 Task: Assign Issue Issue0000000301 to Sprint Sprint0000000181 in Scrum Project Project0000000061 in Jira. Assign Issue Issue0000000302 to Sprint Sprint0000000181 in Scrum Project Project0000000061 in Jira. Assign Issue Issue0000000303 to Sprint Sprint0000000182 in Scrum Project Project0000000061 in Jira. Assign Issue Issue0000000304 to Sprint Sprint0000000182 in Scrum Project Project0000000061 in Jira. Assign Issue Issue0000000305 to Sprint Sprint0000000183 in Scrum Project Project0000000061 in Jira
Action: Mouse moved to (345, 110)
Screenshot: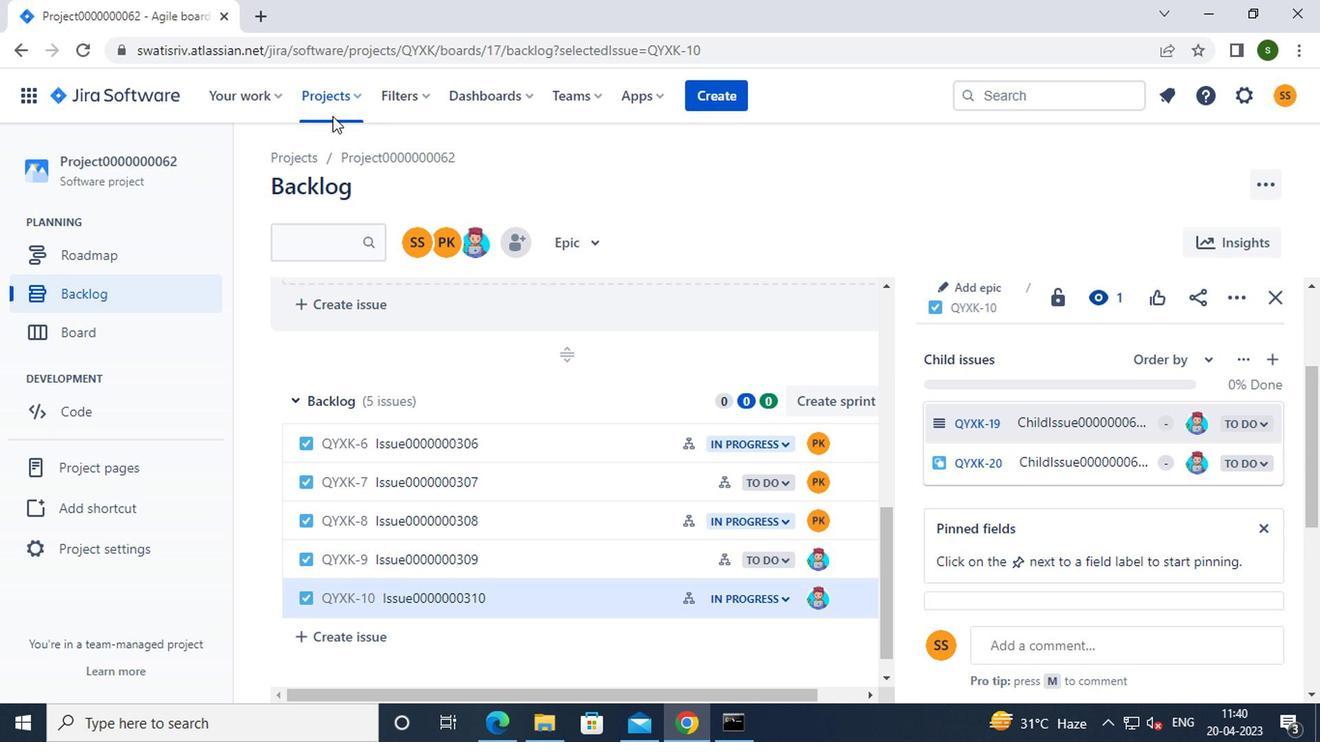 
Action: Mouse pressed left at (345, 110)
Screenshot: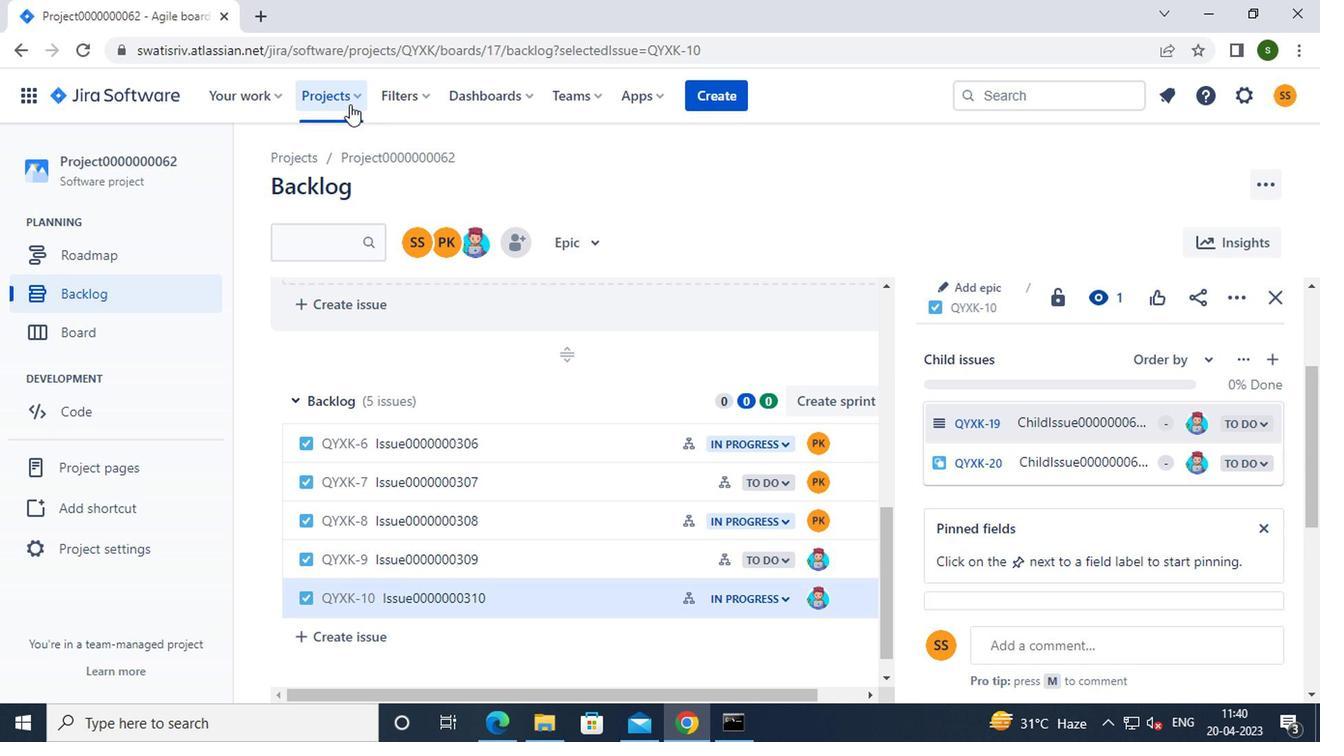 
Action: Mouse moved to (379, 226)
Screenshot: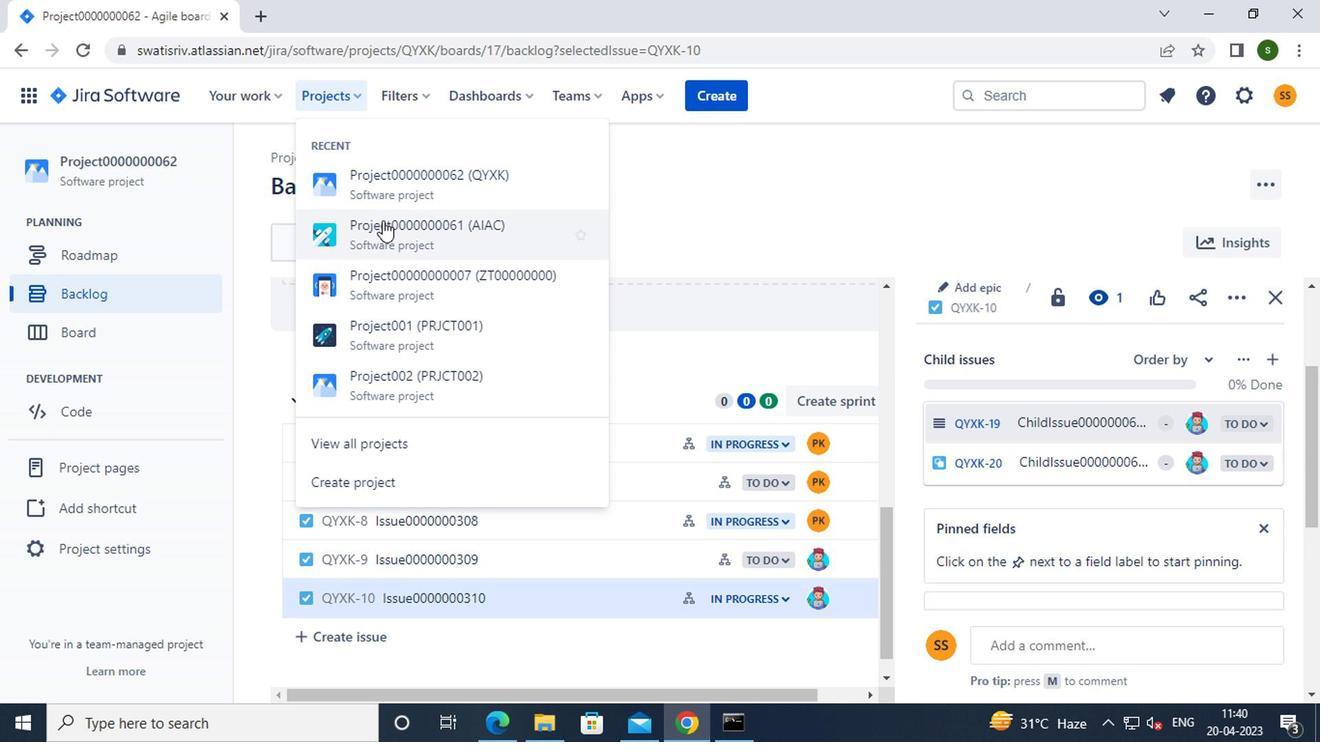 
Action: Mouse pressed left at (379, 226)
Screenshot: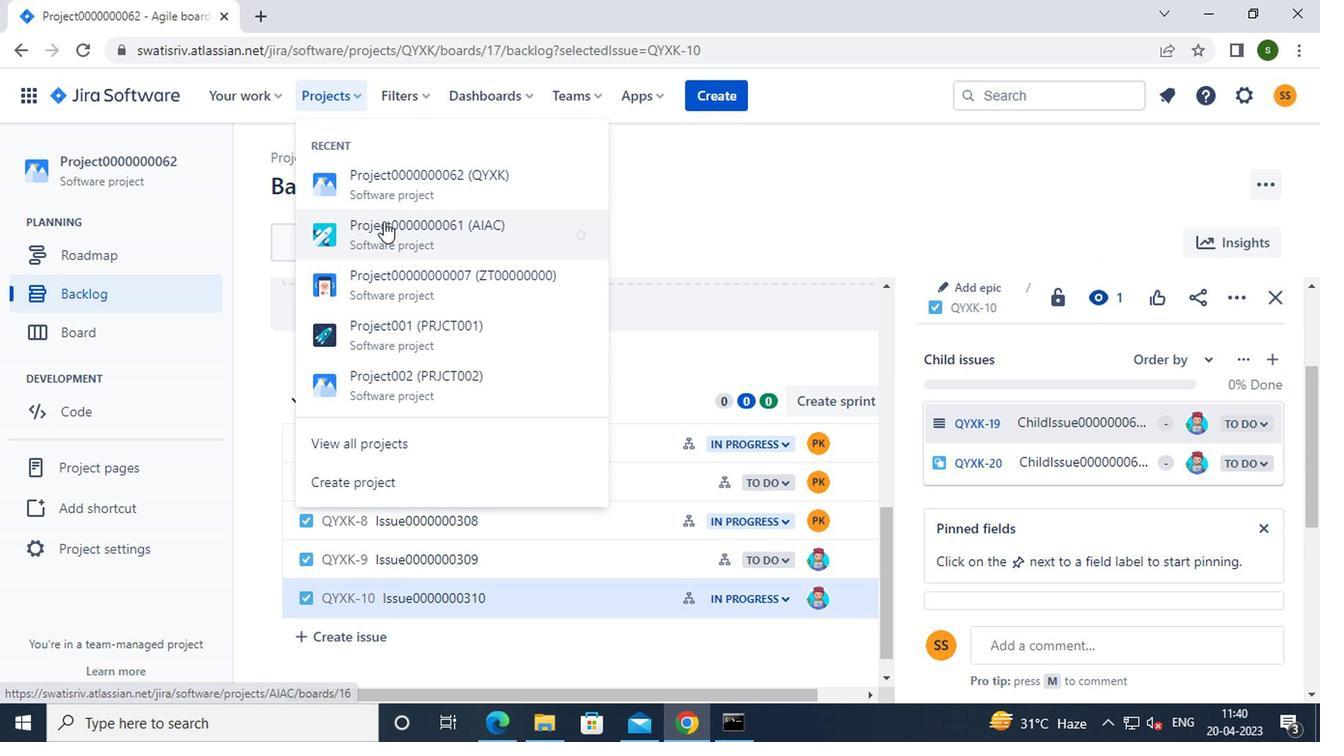 
Action: Mouse moved to (136, 304)
Screenshot: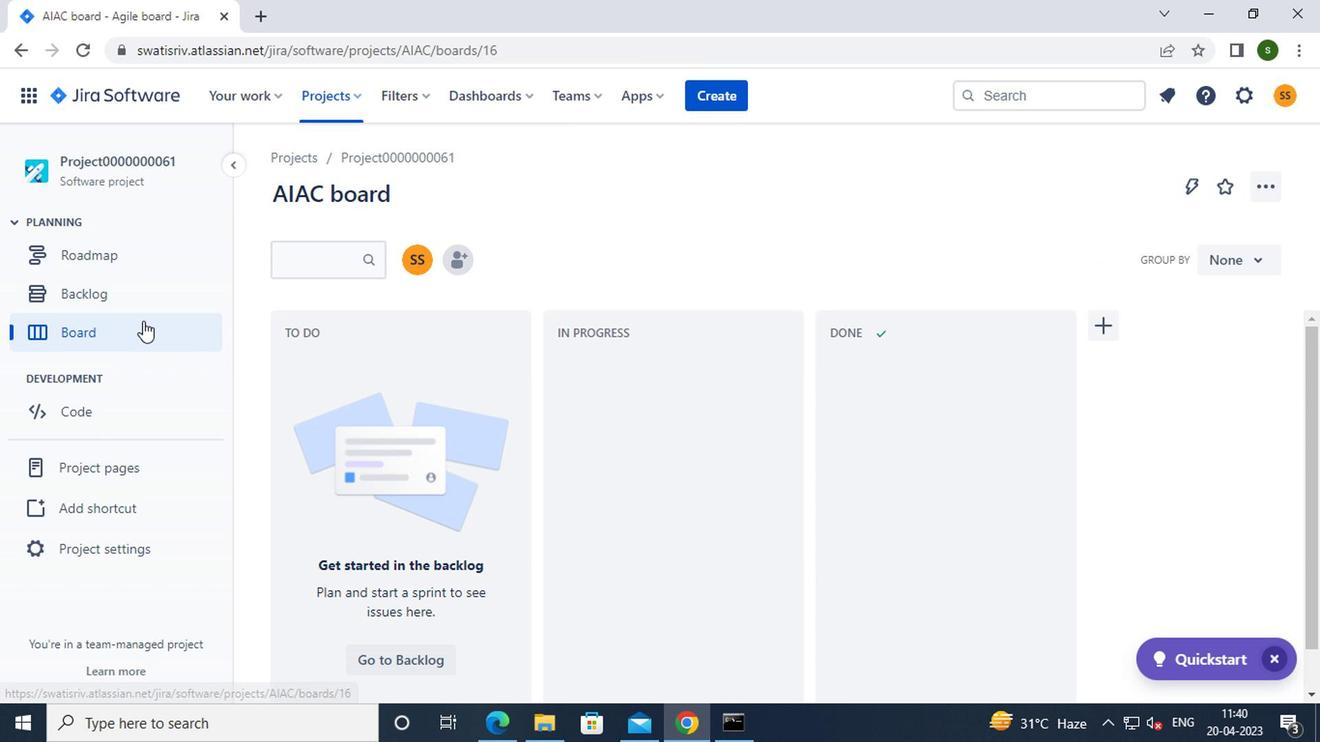 
Action: Mouse pressed left at (136, 304)
Screenshot: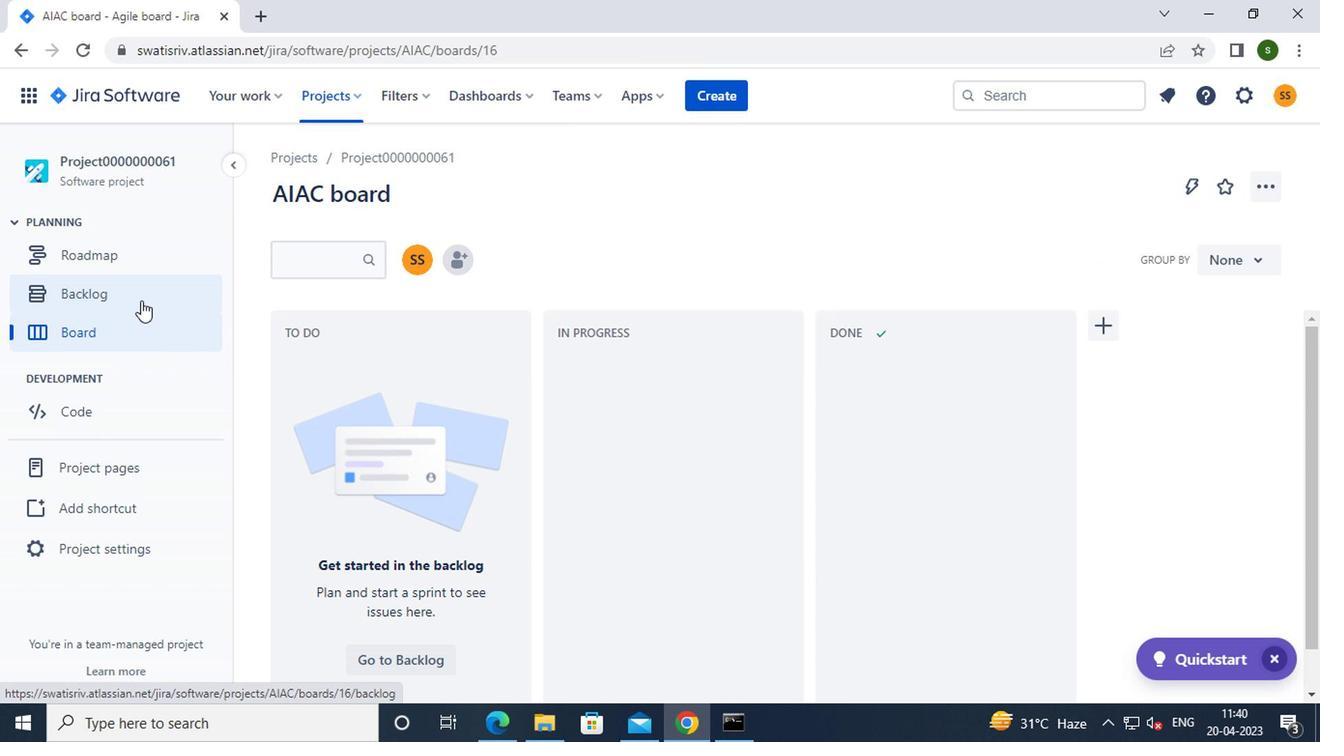 
Action: Mouse moved to (934, 457)
Screenshot: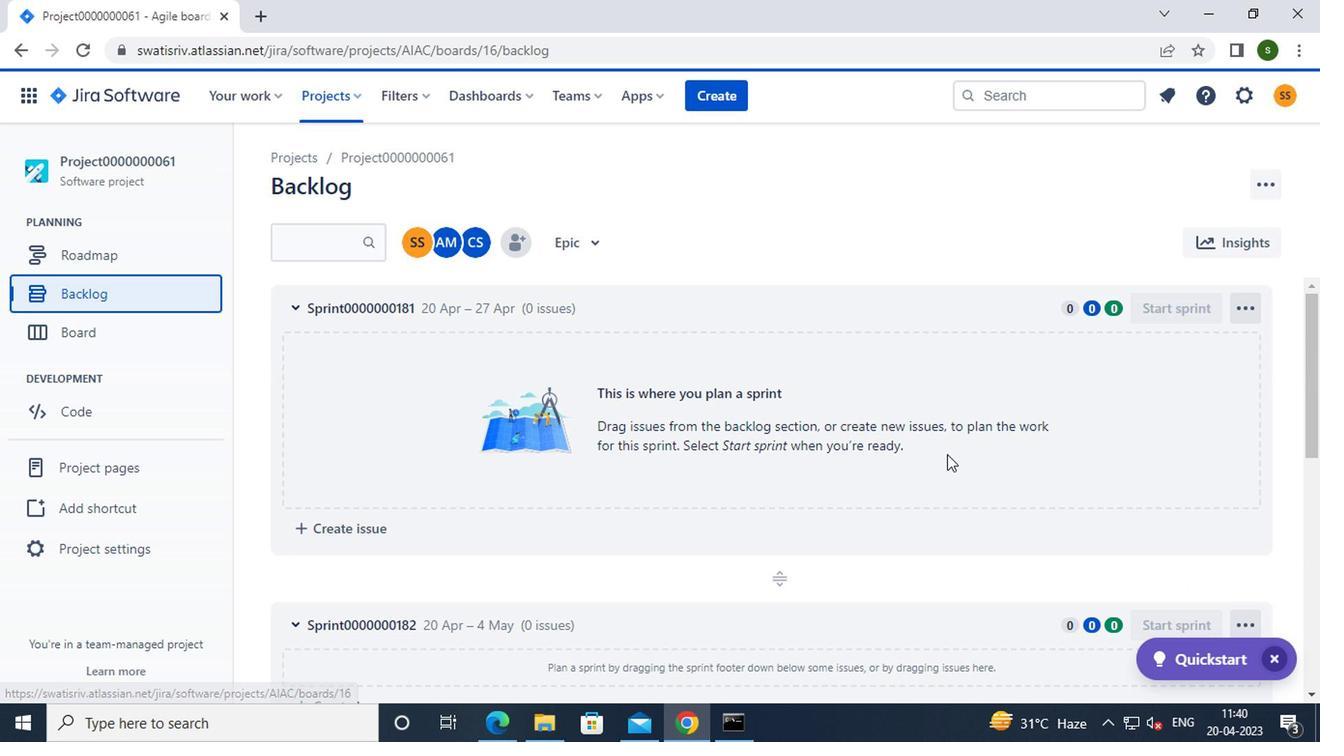 
Action: Mouse scrolled (934, 456) with delta (0, -1)
Screenshot: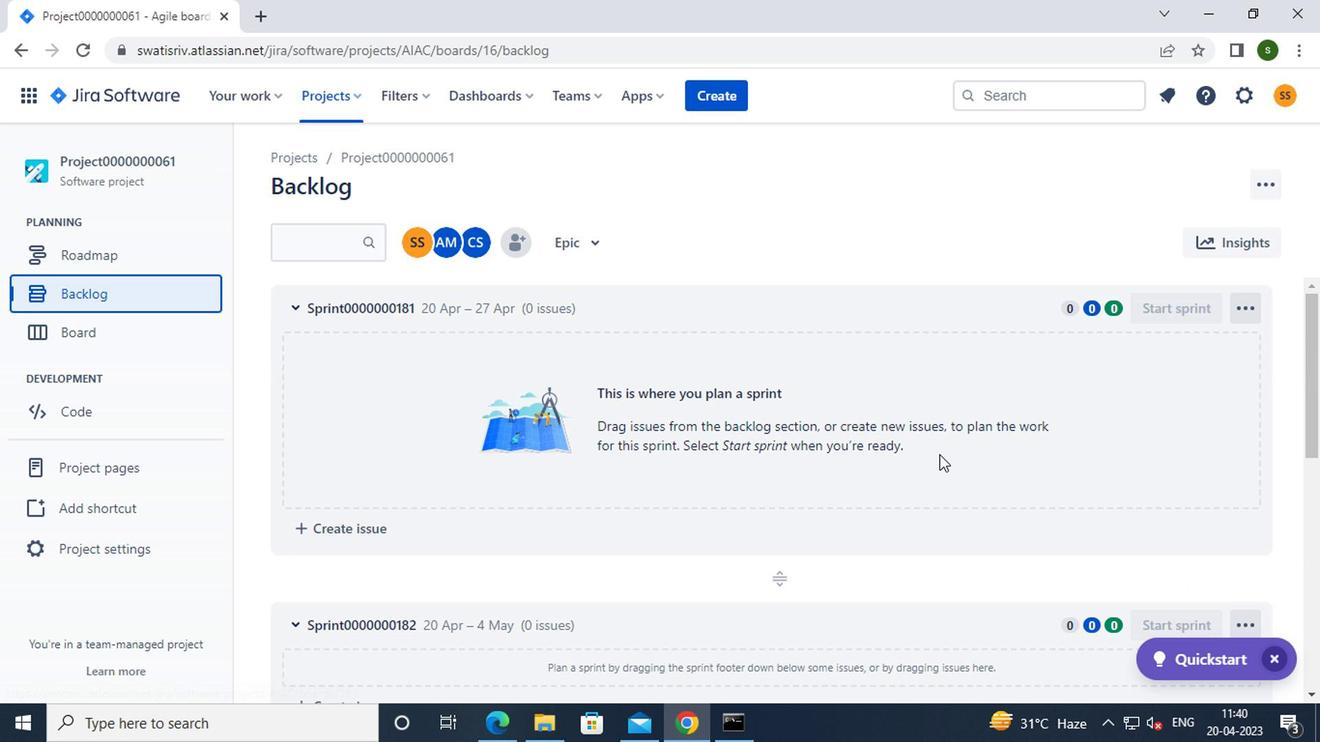 
Action: Mouse scrolled (934, 456) with delta (0, -1)
Screenshot: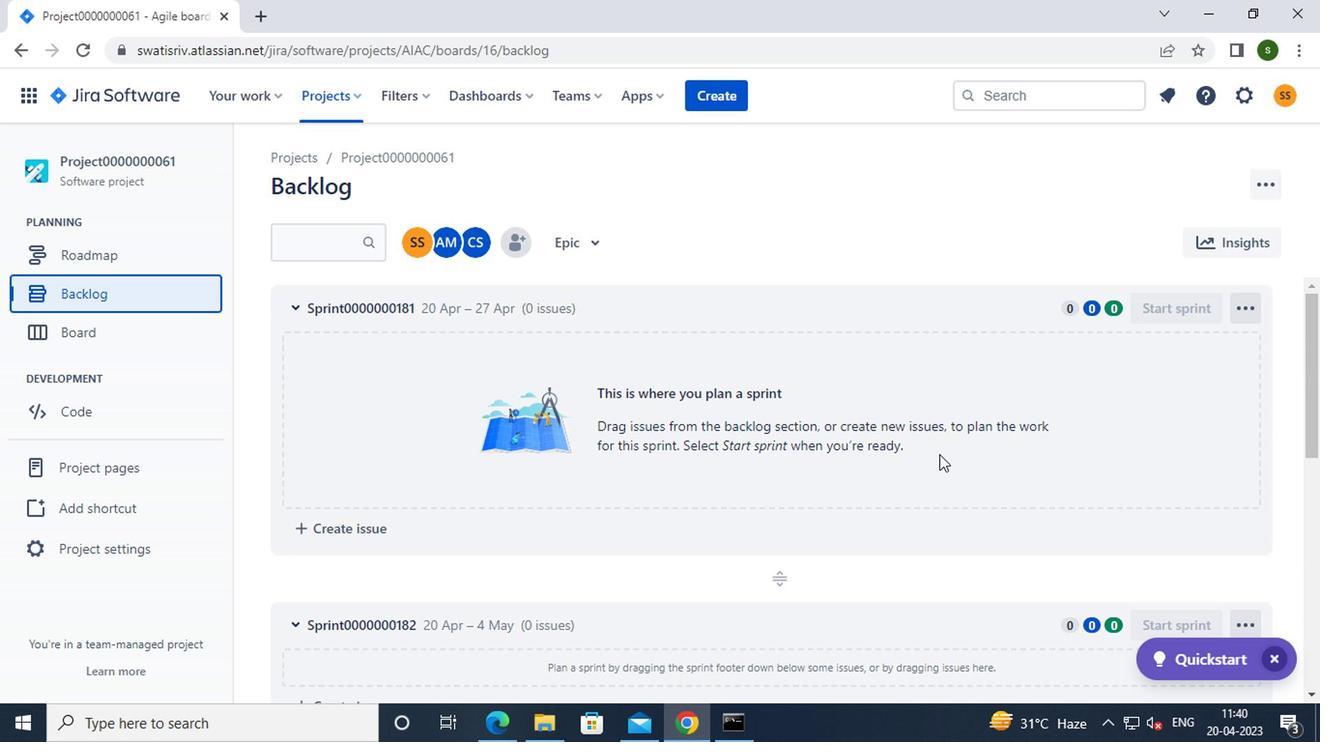 
Action: Mouse scrolled (934, 456) with delta (0, -1)
Screenshot: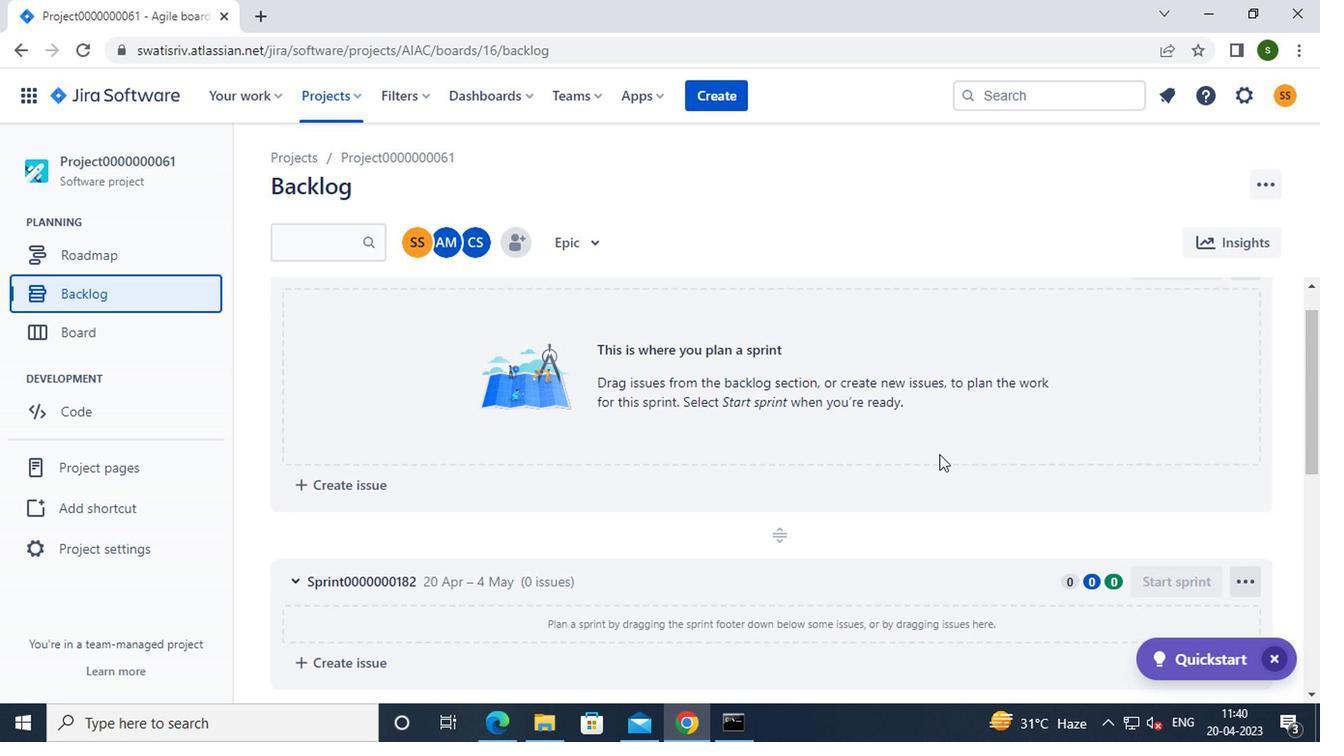 
Action: Mouse scrolled (934, 456) with delta (0, -1)
Screenshot: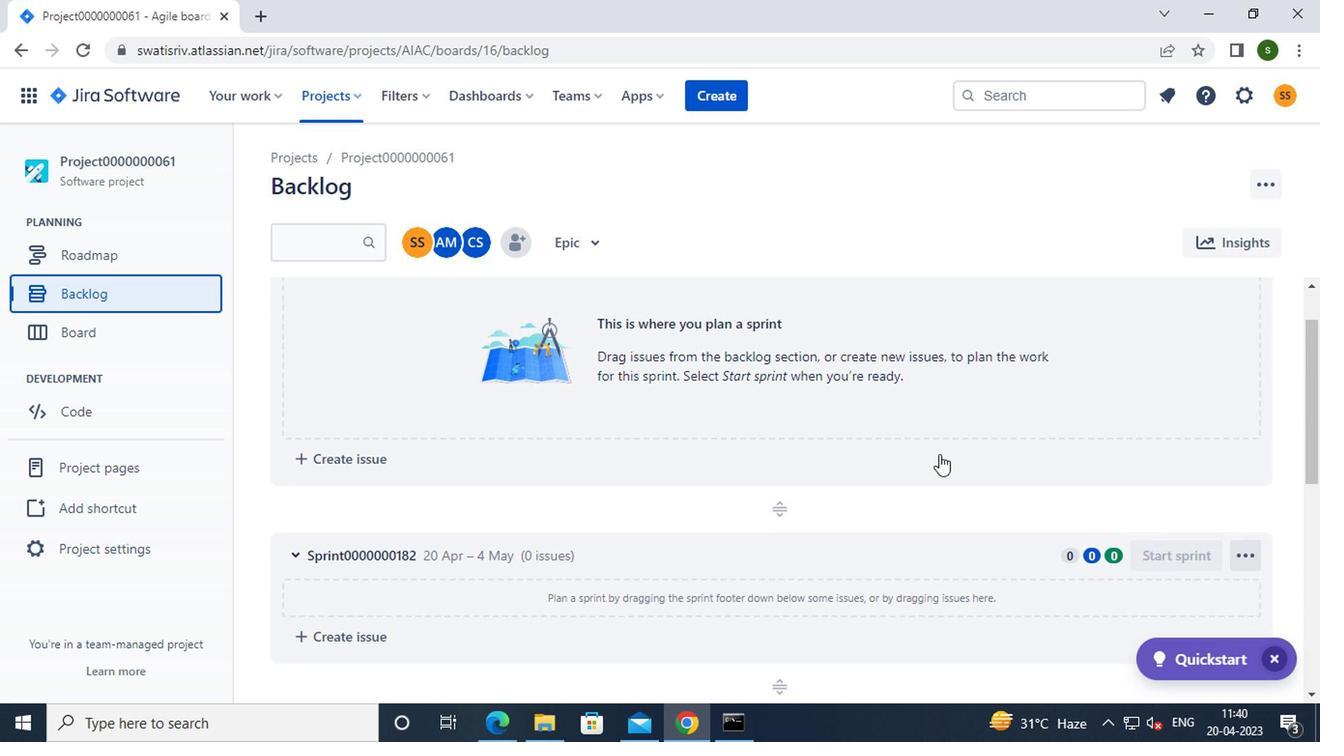 
Action: Mouse moved to (1035, 491)
Screenshot: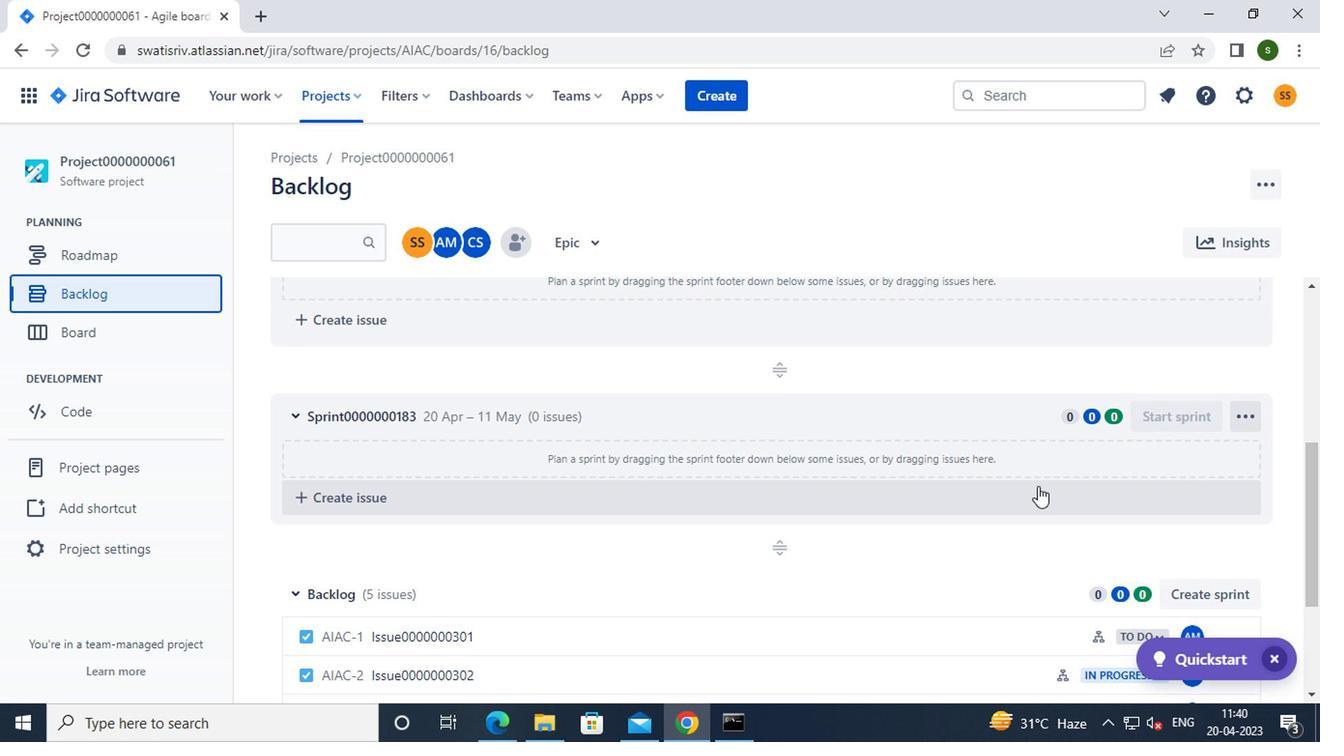 
Action: Mouse scrolled (1035, 490) with delta (0, -1)
Screenshot: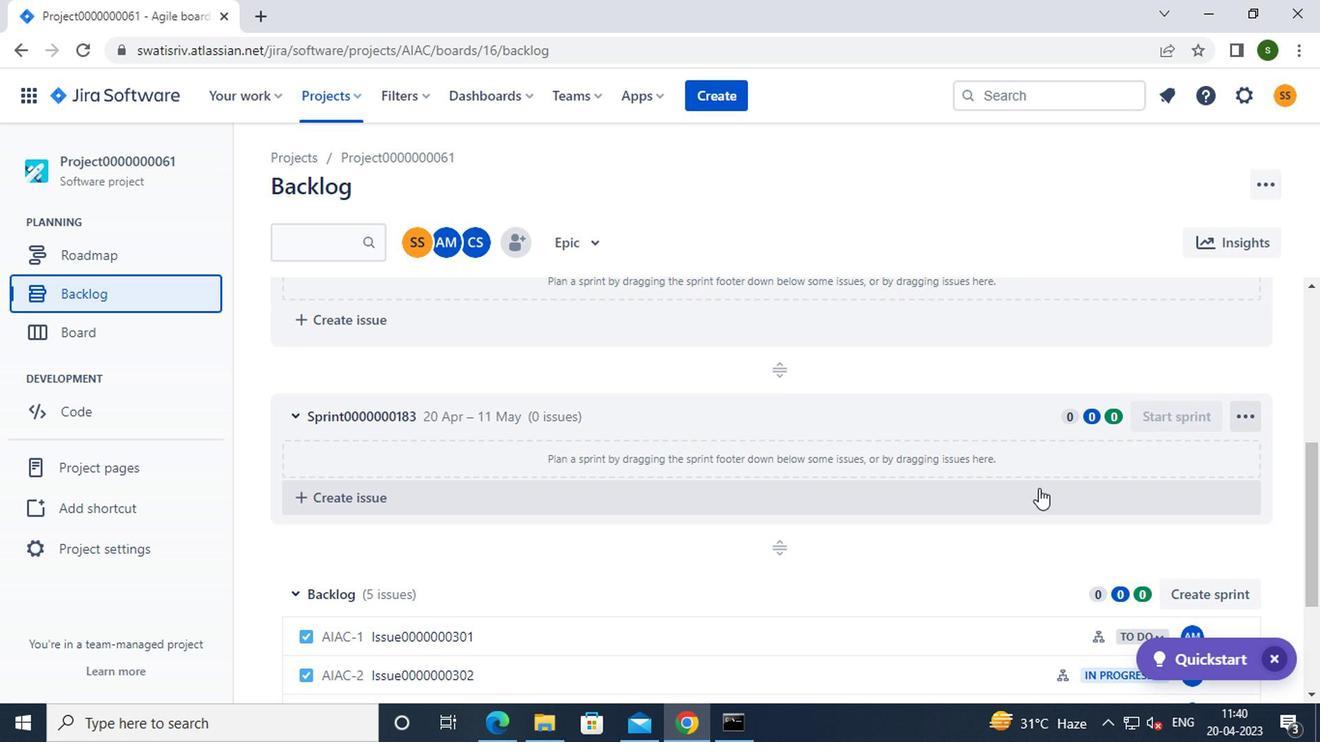 
Action: Mouse moved to (1035, 493)
Screenshot: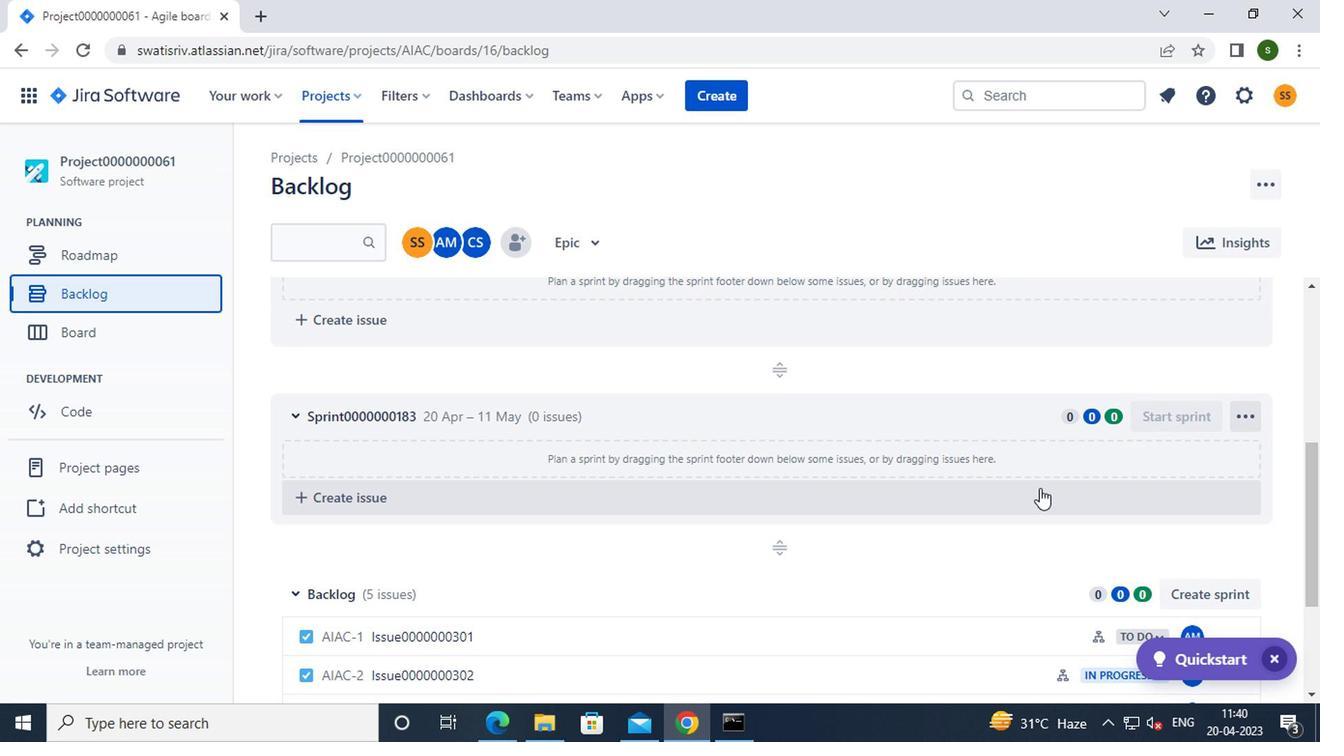 
Action: Mouse scrolled (1035, 492) with delta (0, 0)
Screenshot: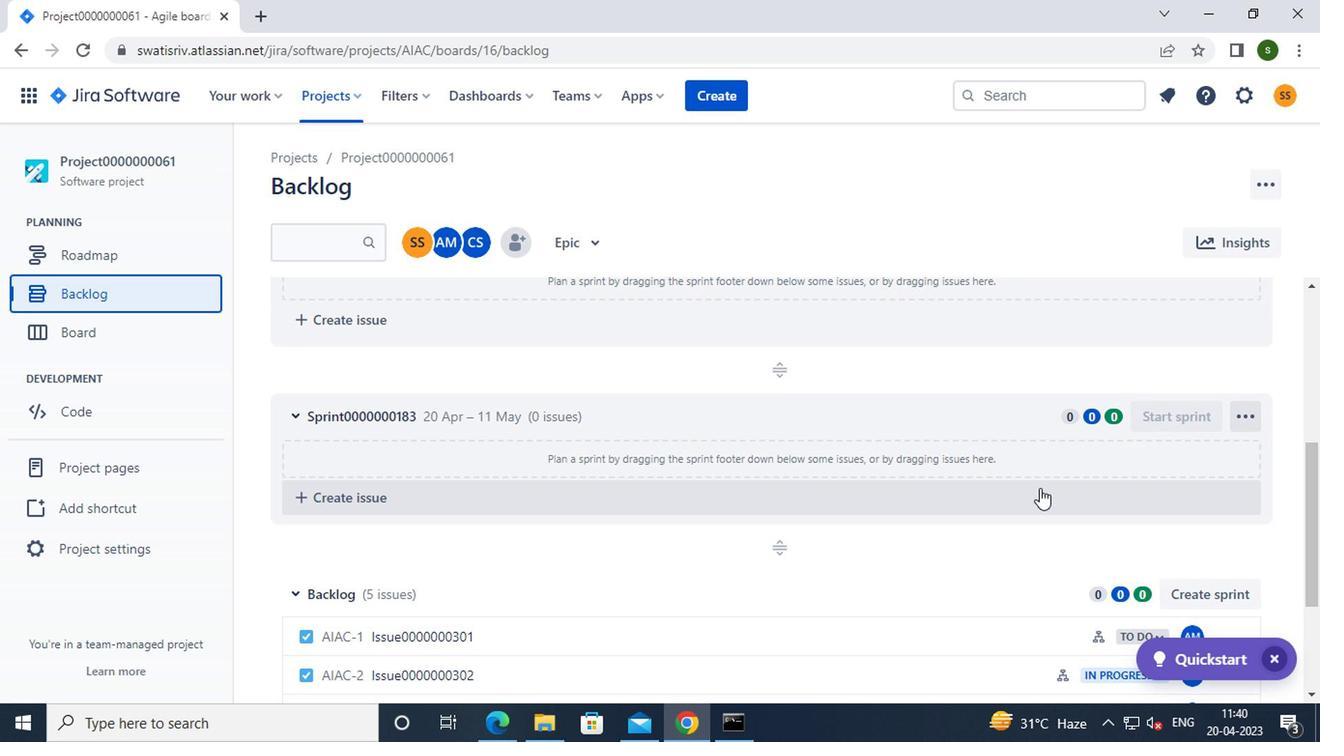 
Action: Mouse moved to (1224, 448)
Screenshot: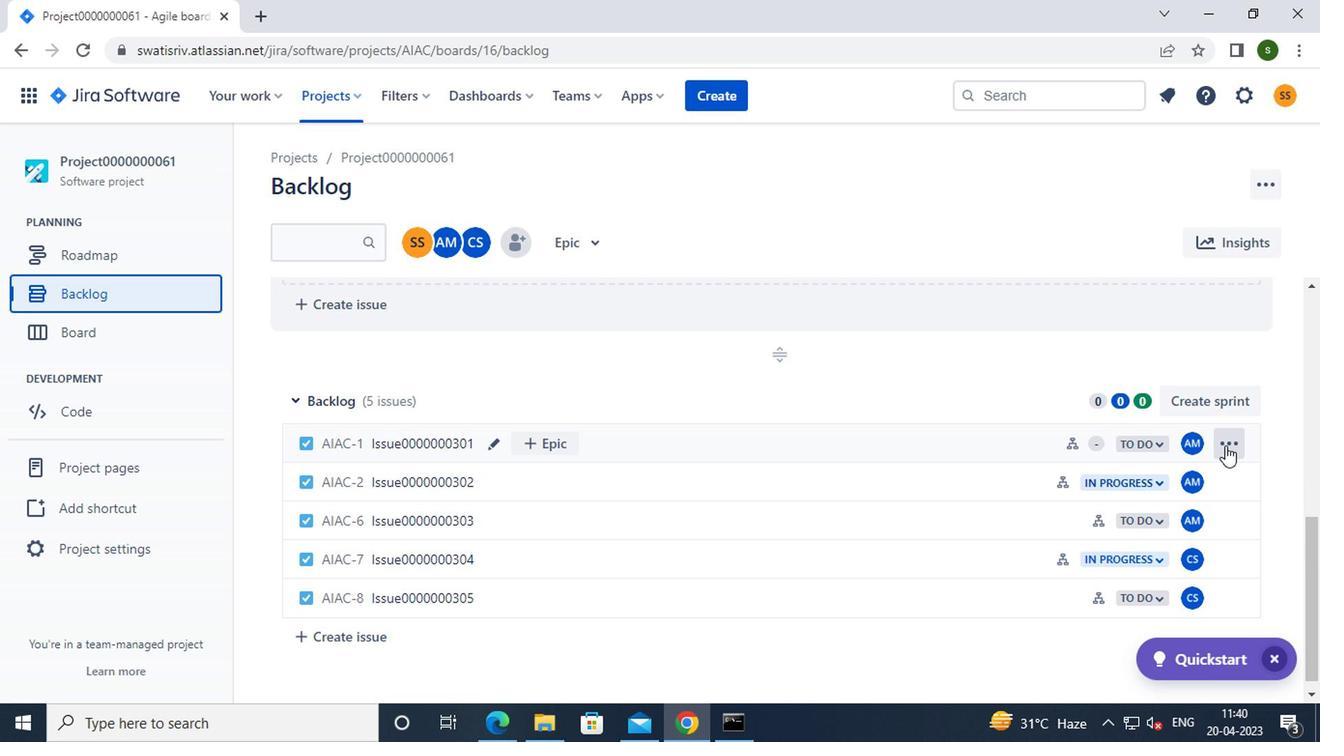 
Action: Mouse pressed left at (1224, 448)
Screenshot: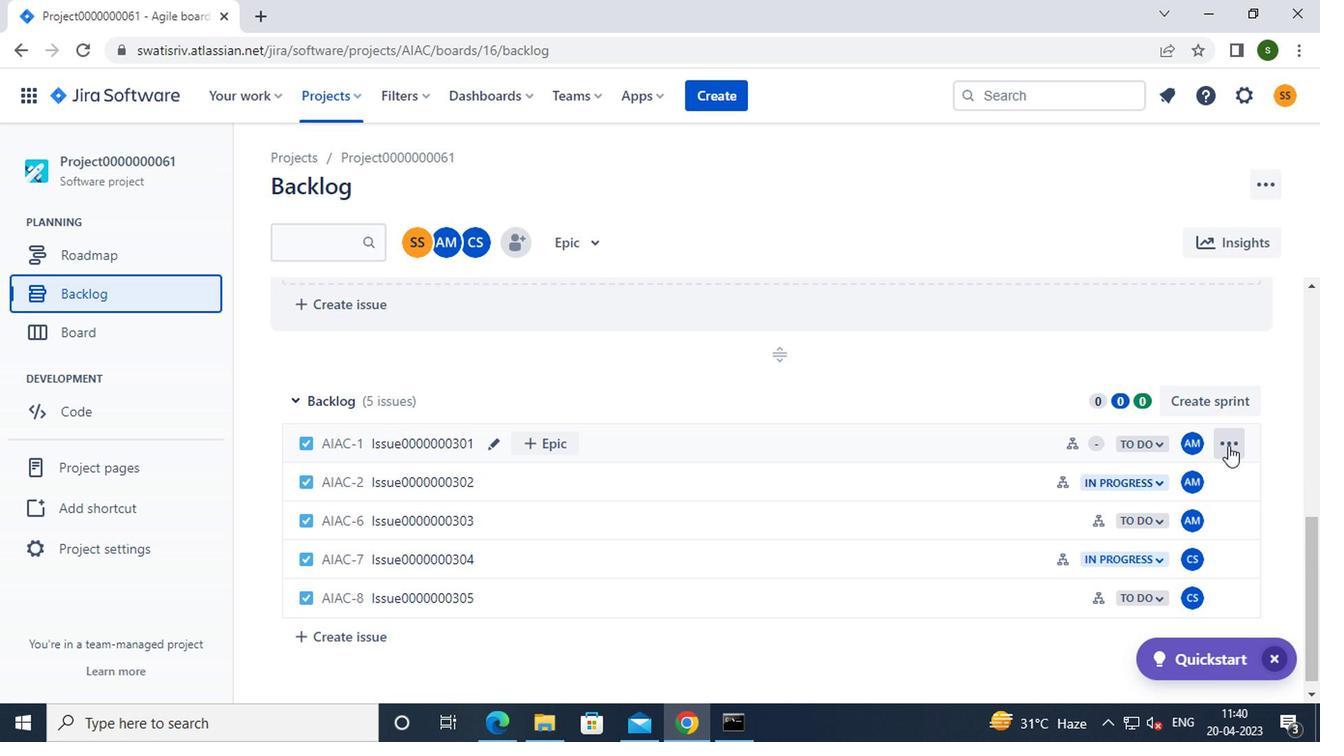 
Action: Mouse moved to (1174, 312)
Screenshot: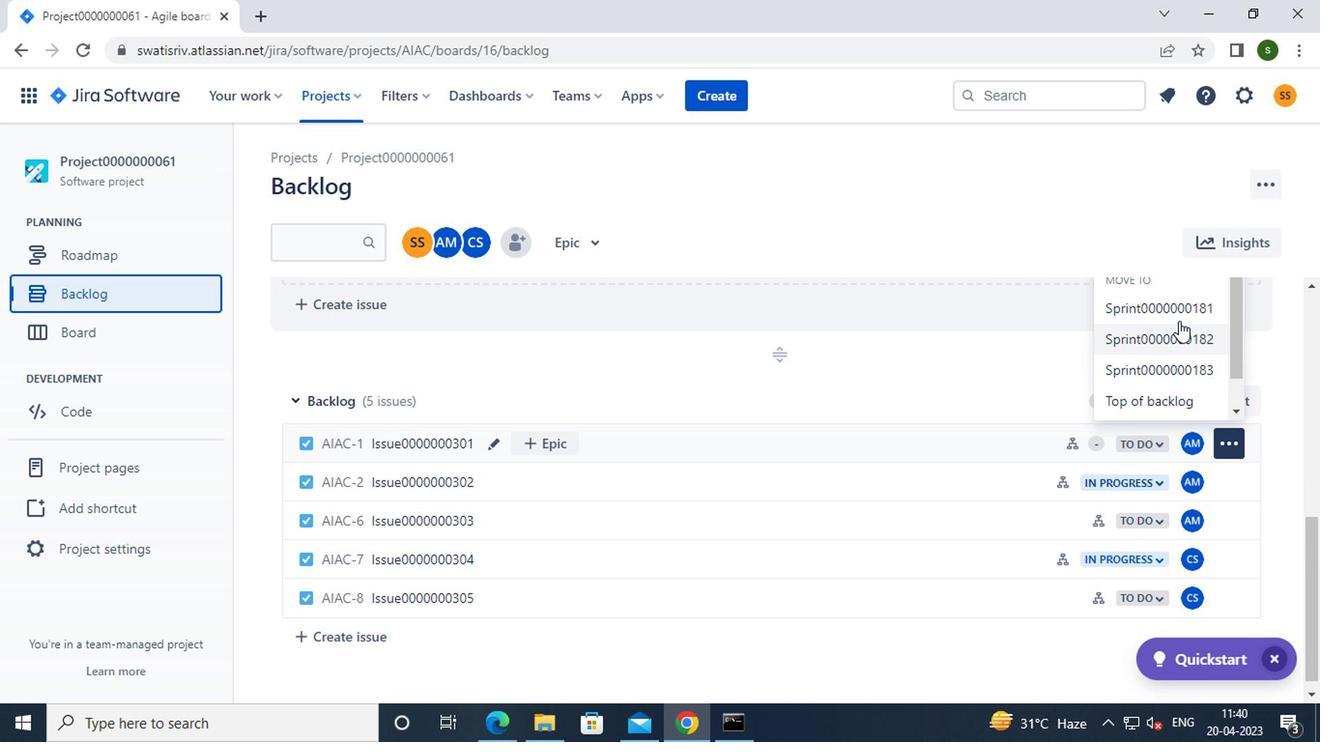 
Action: Mouse pressed left at (1174, 312)
Screenshot: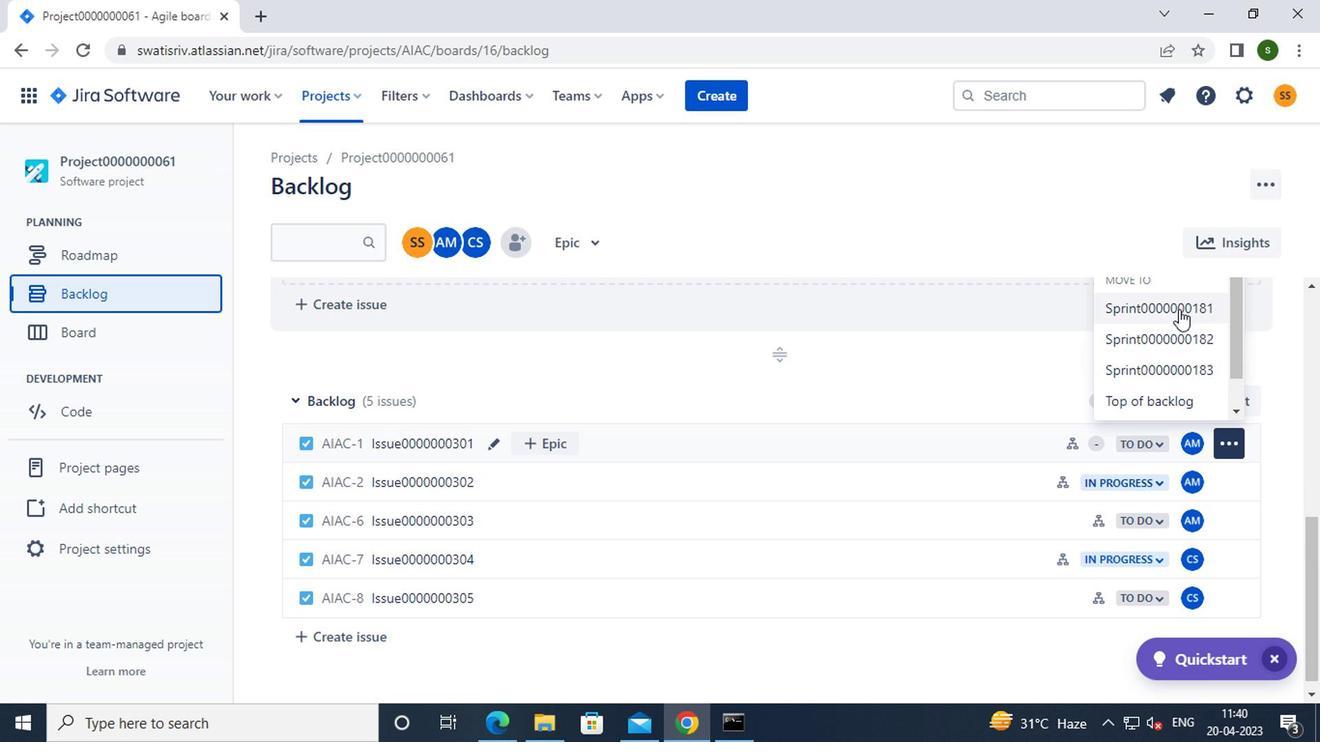 
Action: Mouse moved to (1222, 465)
Screenshot: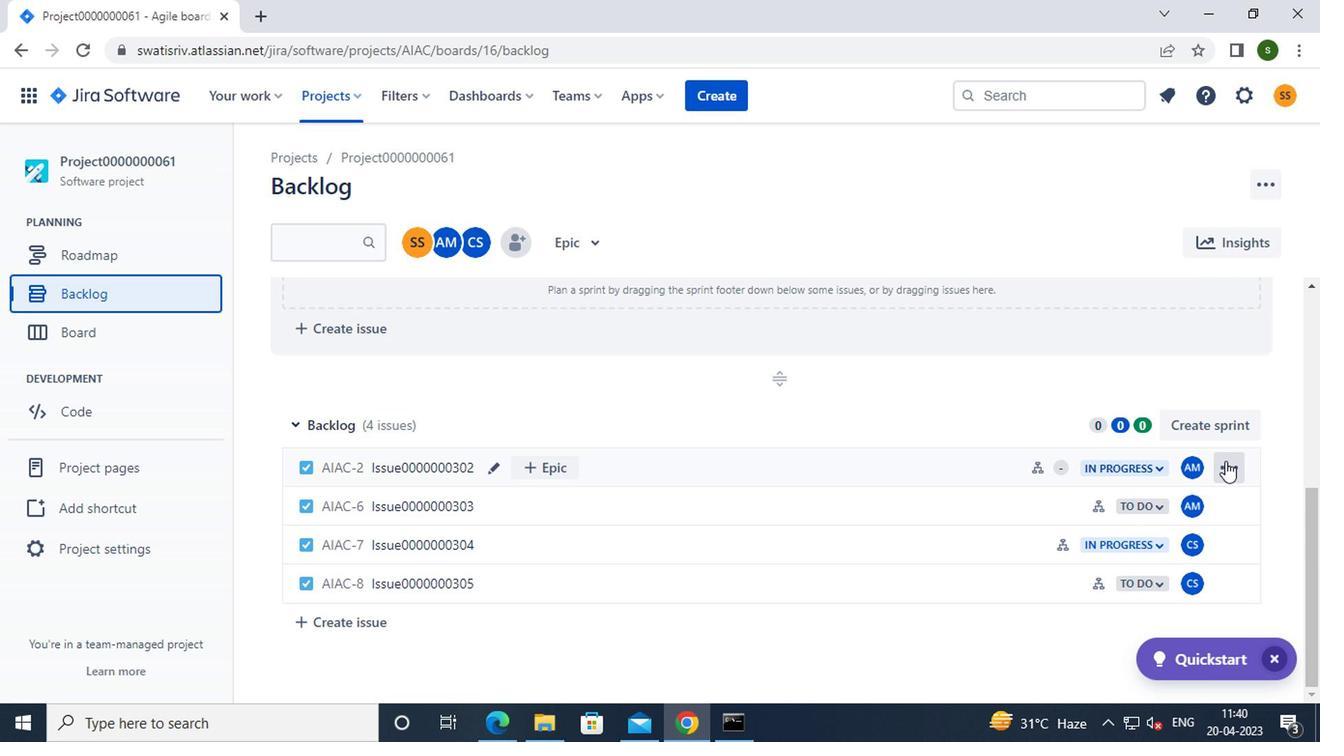 
Action: Mouse pressed left at (1222, 465)
Screenshot: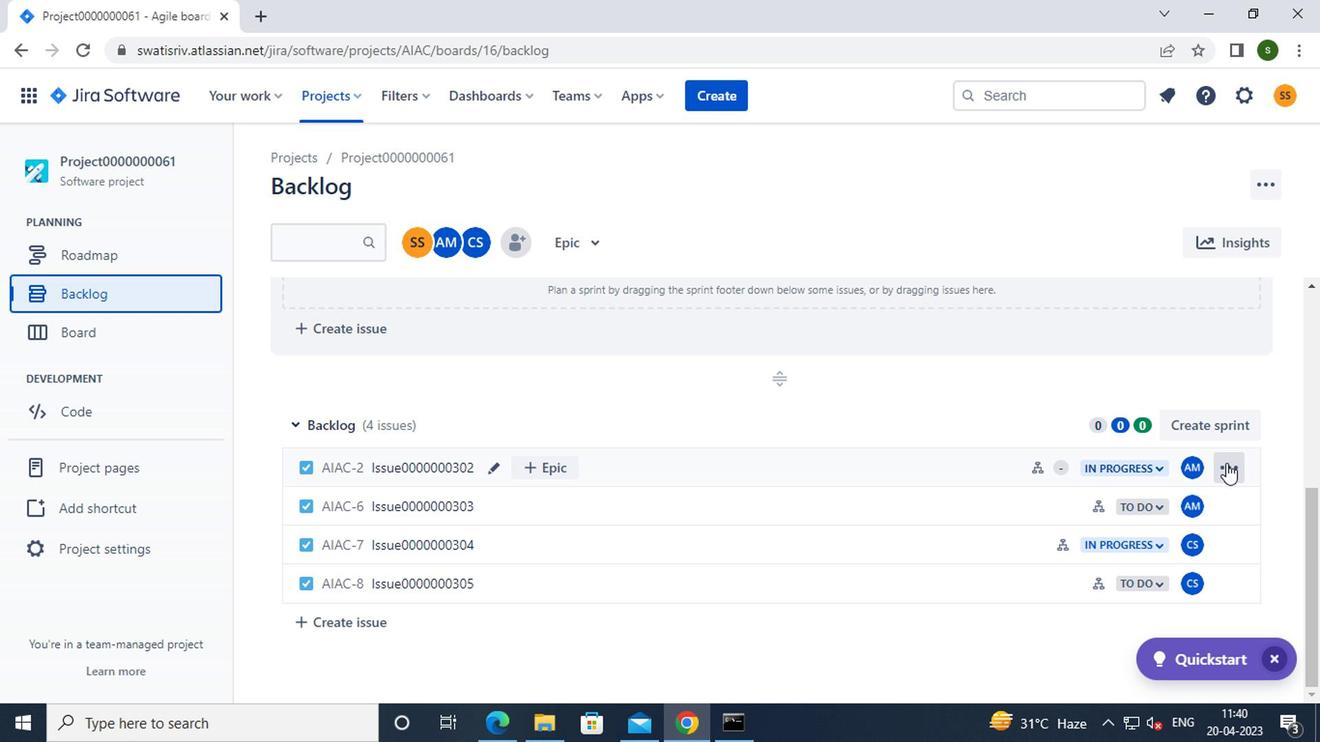 
Action: Mouse moved to (1177, 329)
Screenshot: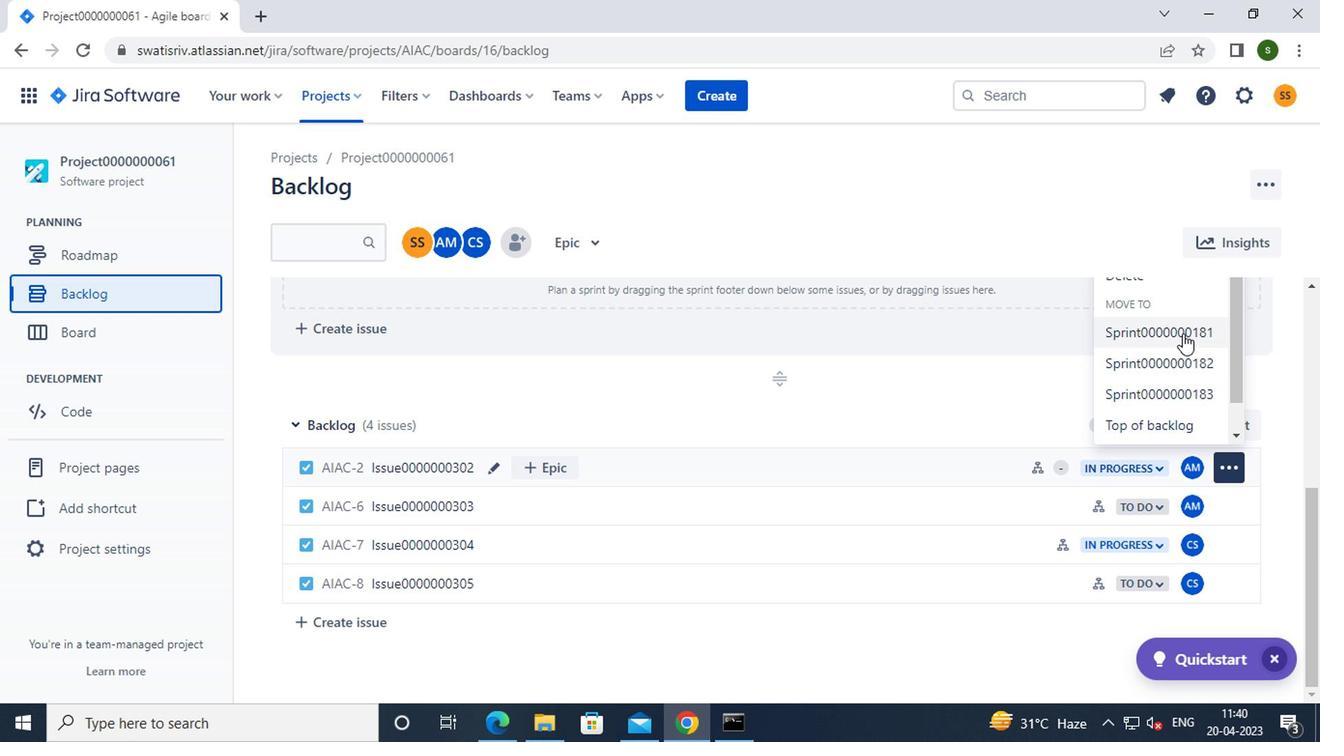 
Action: Mouse pressed left at (1177, 329)
Screenshot: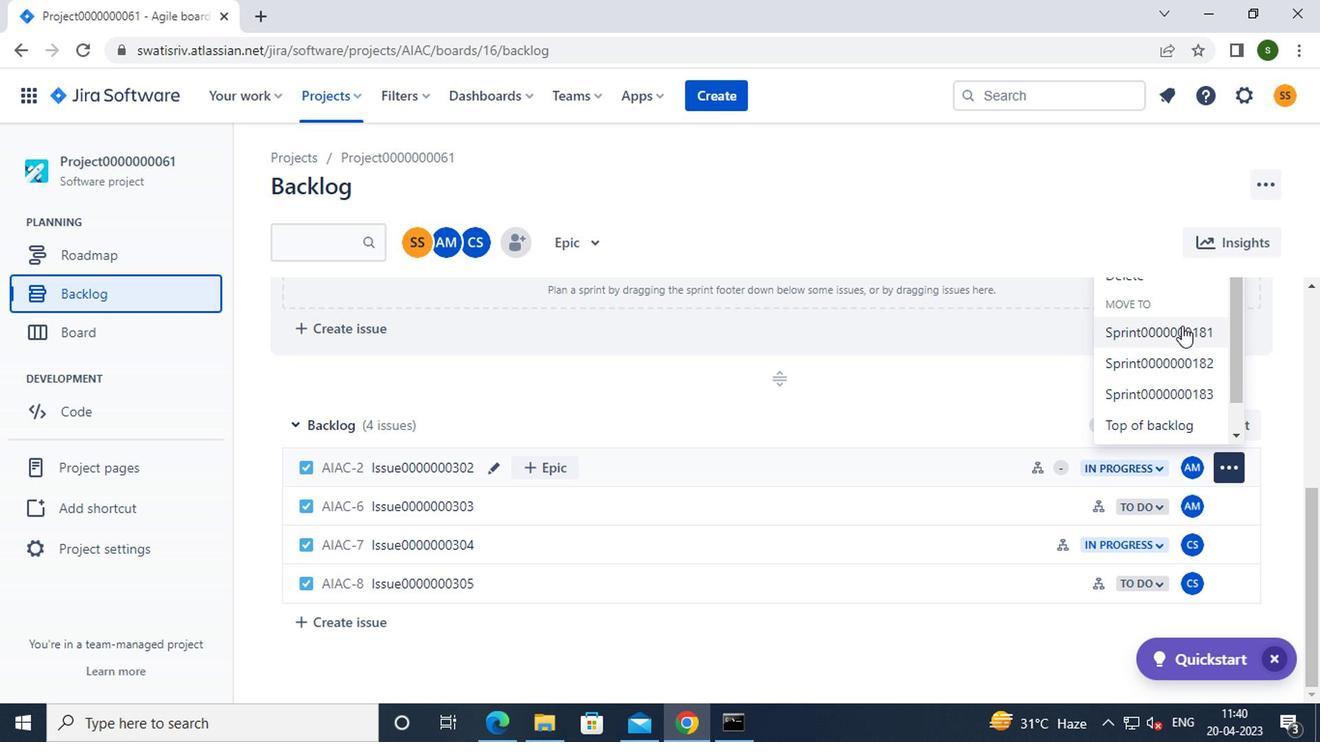 
Action: Mouse moved to (1223, 501)
Screenshot: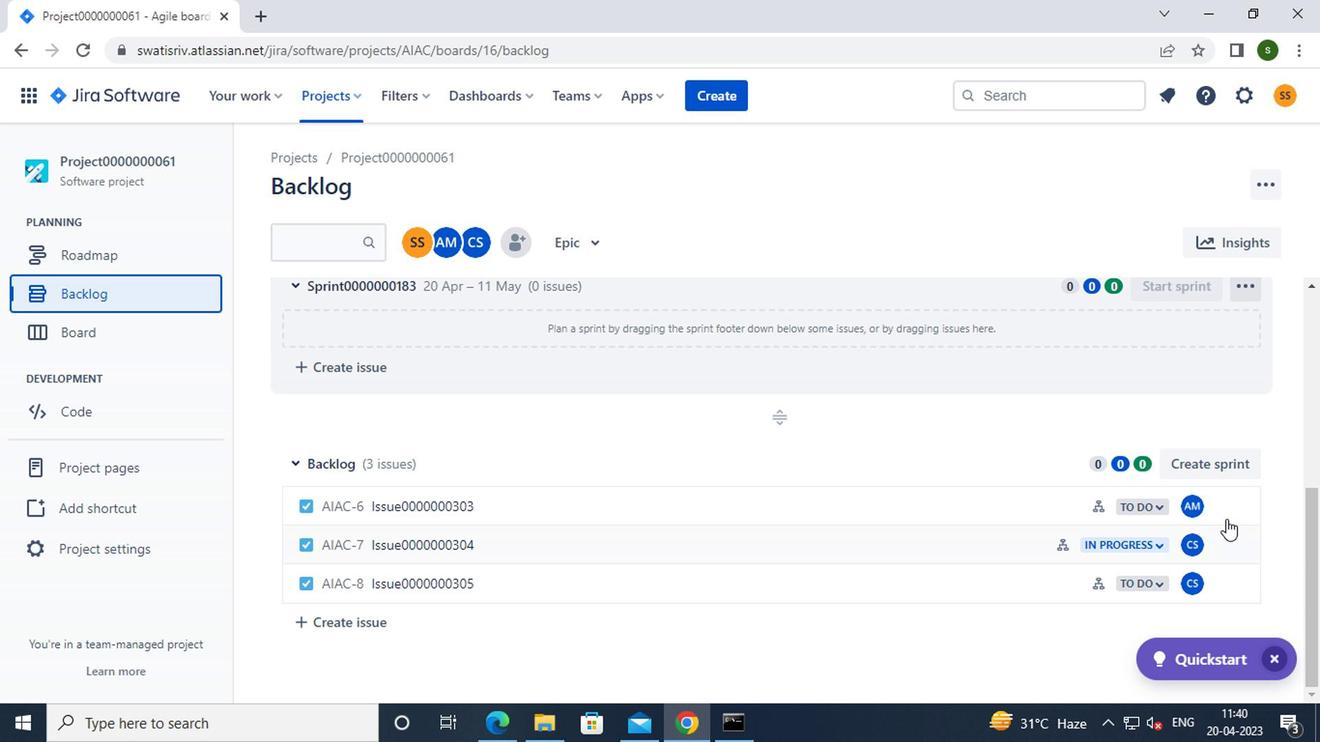 
Action: Mouse pressed left at (1223, 501)
Screenshot: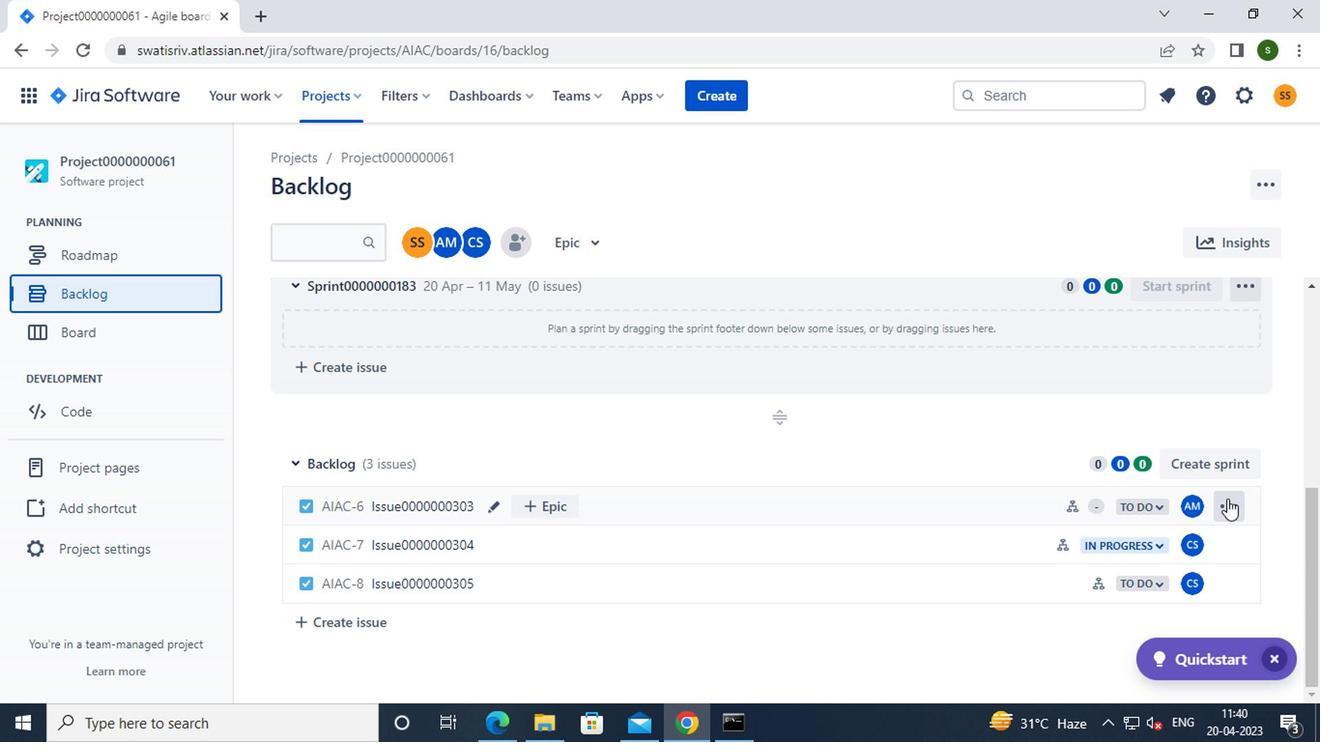 
Action: Mouse moved to (1163, 396)
Screenshot: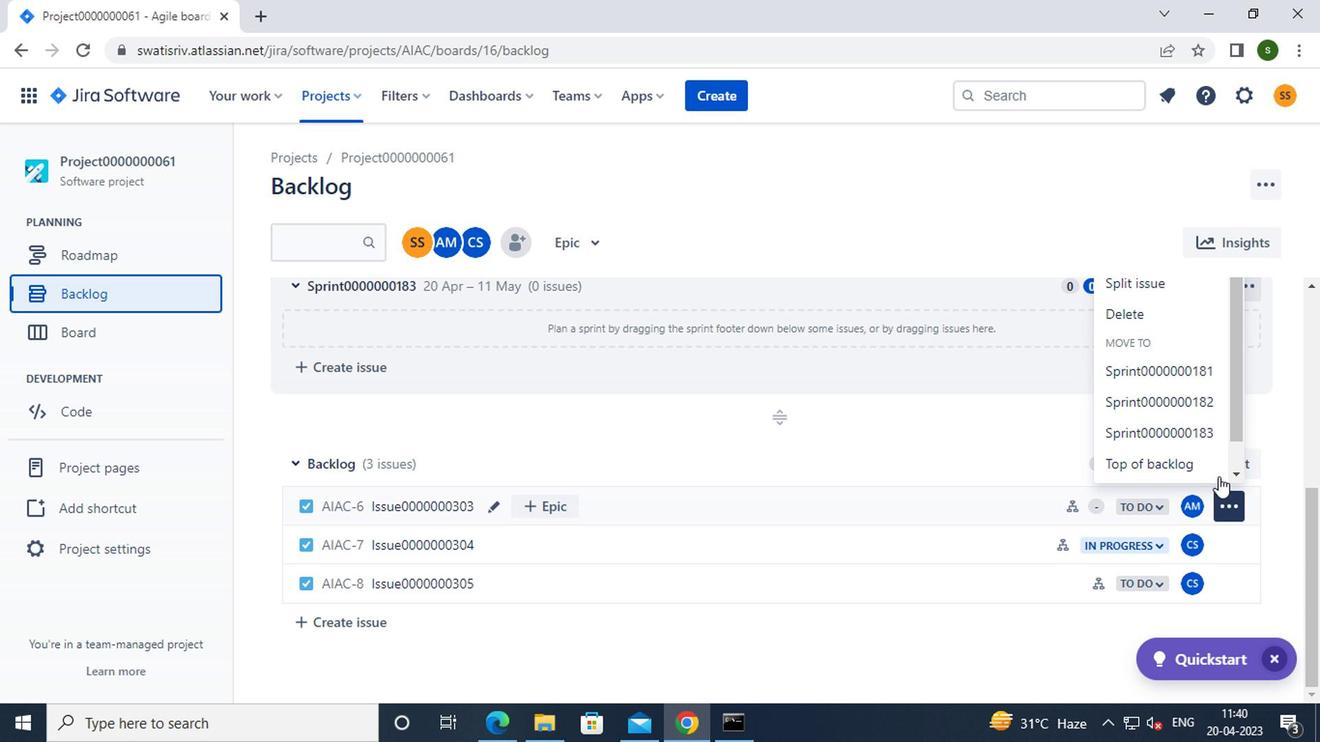 
Action: Mouse pressed left at (1163, 396)
Screenshot: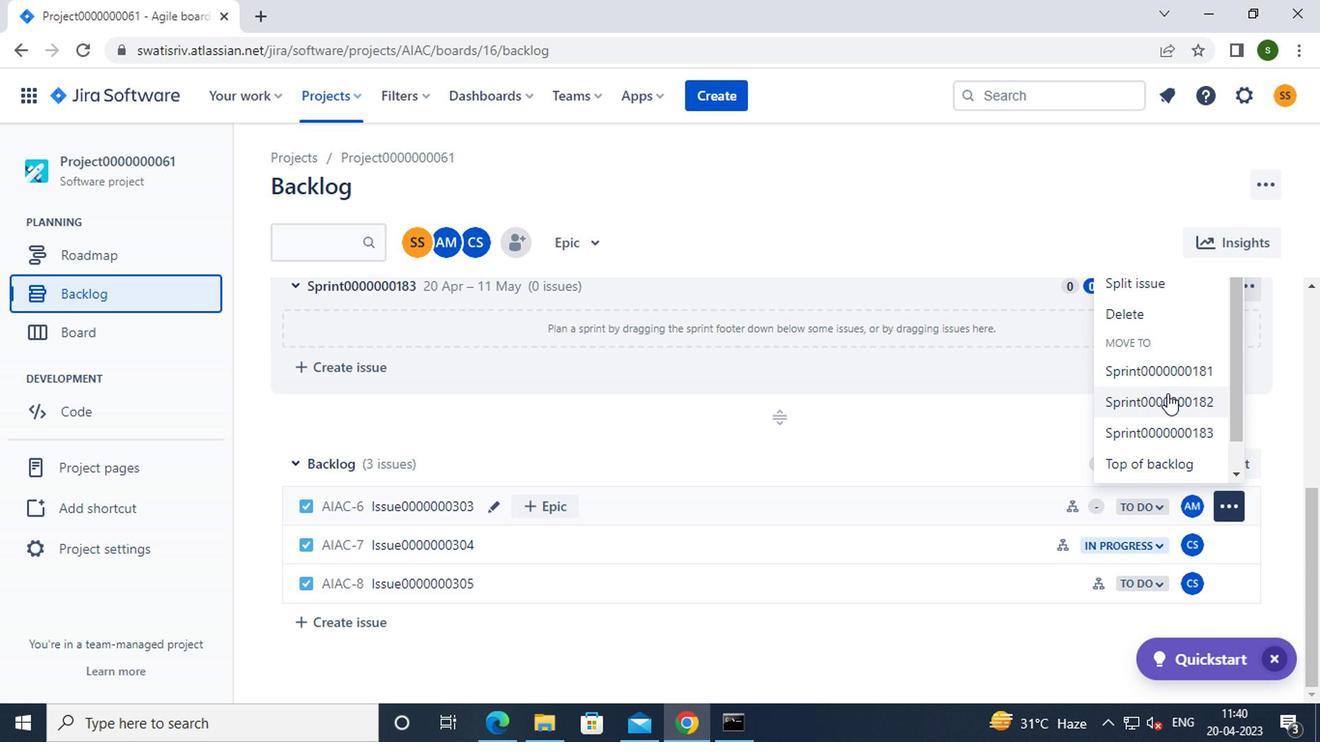 
Action: Mouse moved to (1224, 543)
Screenshot: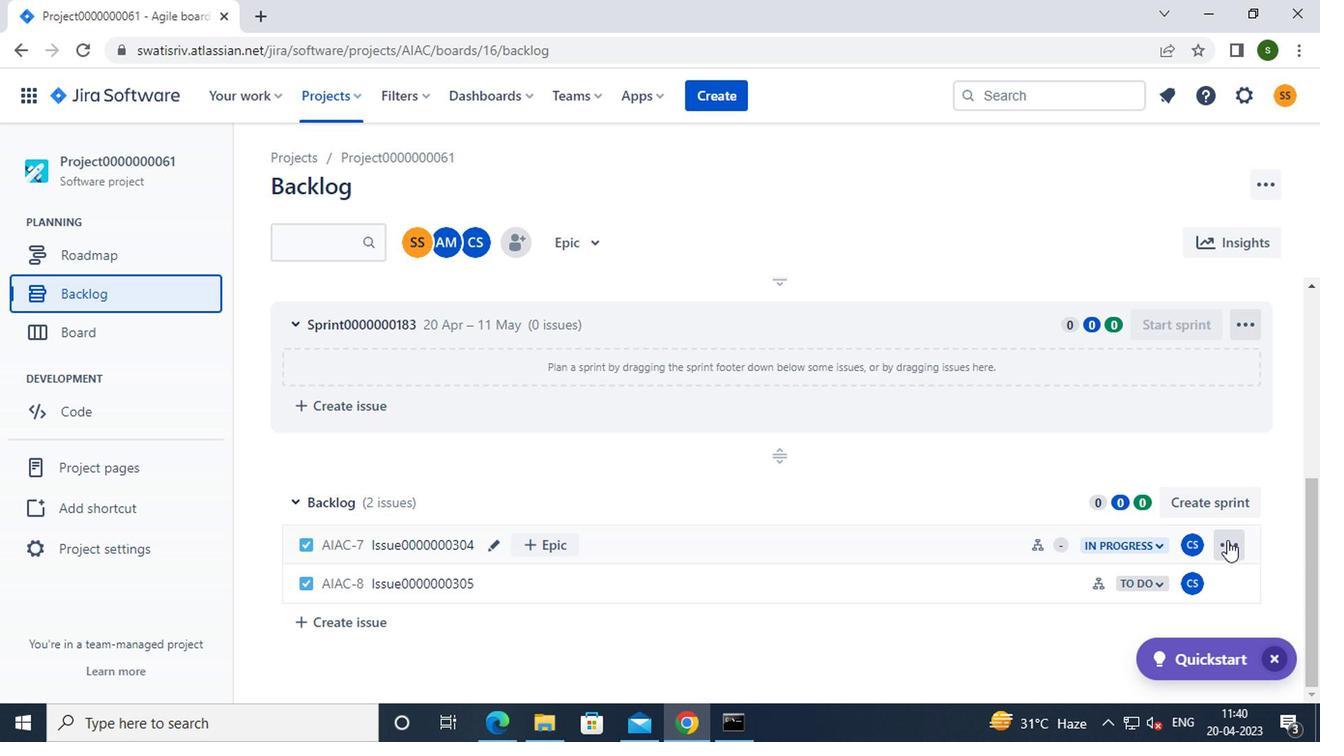 
Action: Mouse pressed left at (1224, 543)
Screenshot: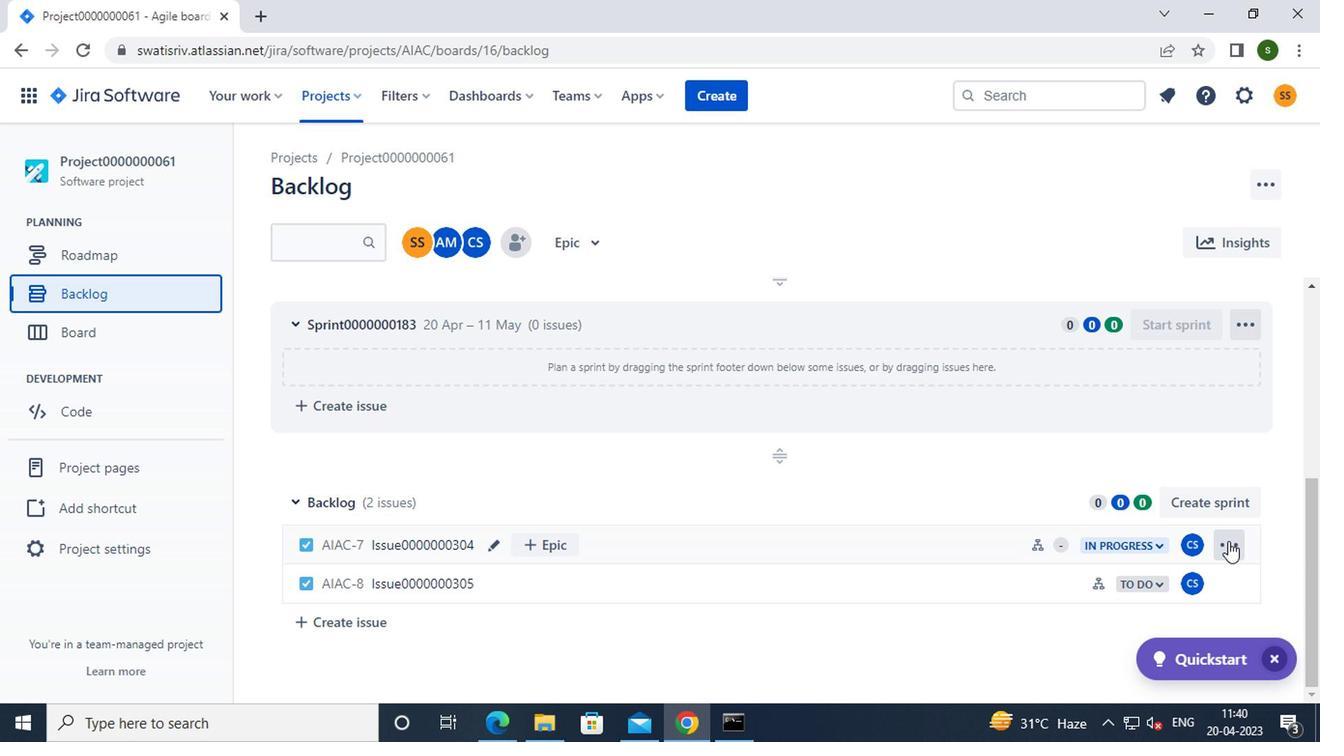 
Action: Mouse moved to (1174, 438)
Screenshot: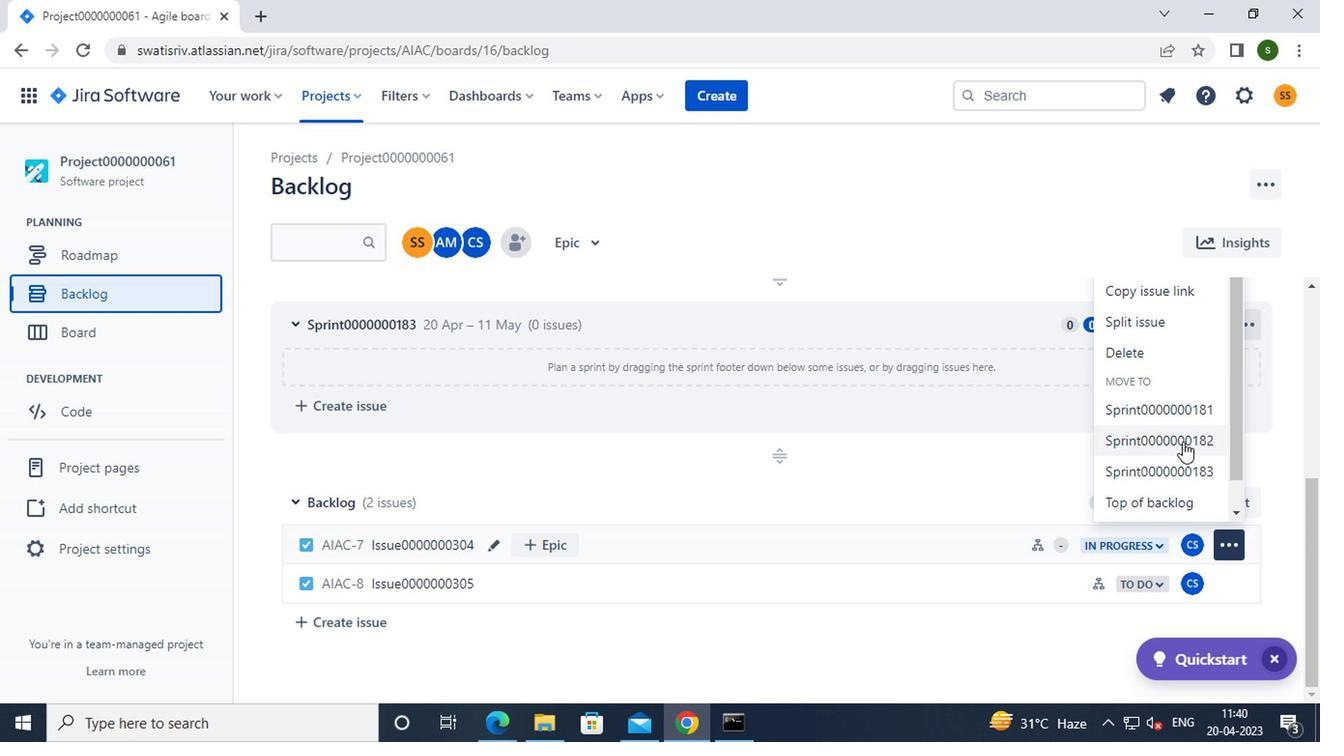 
Action: Mouse pressed left at (1174, 438)
Screenshot: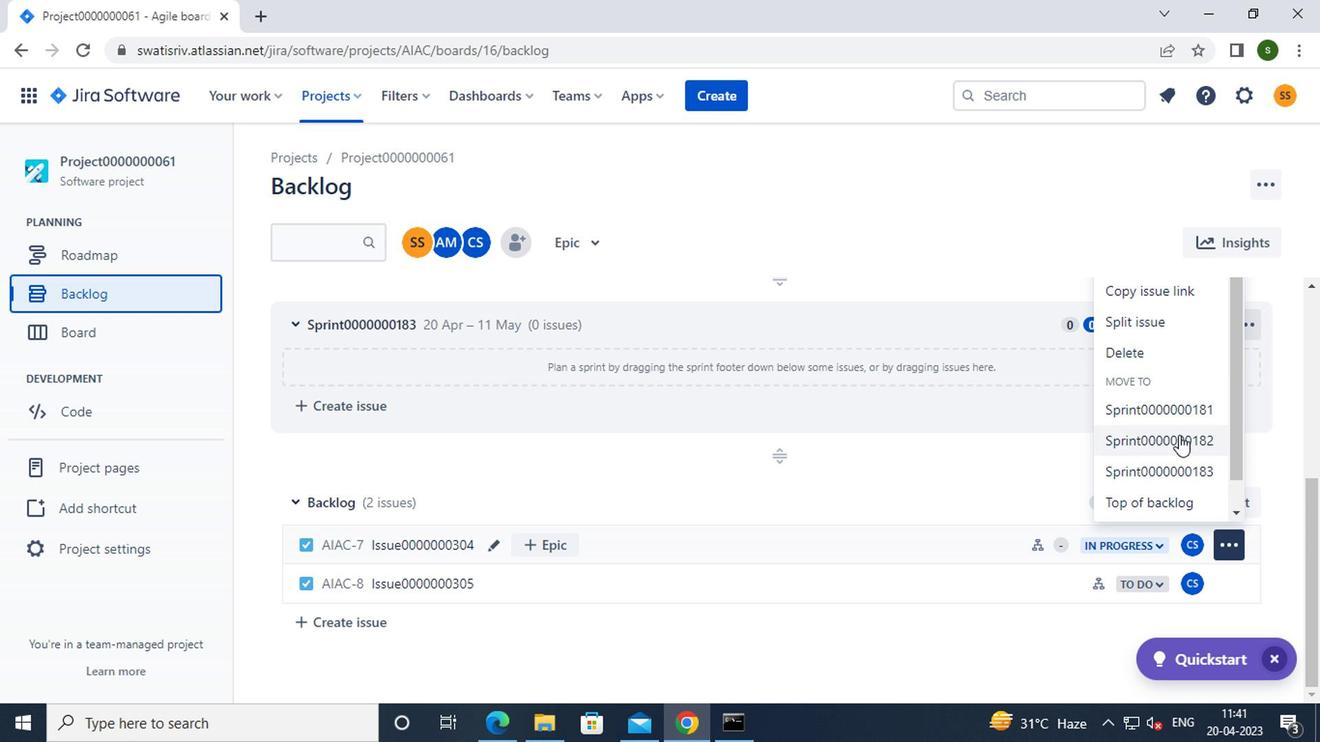 
Action: Mouse moved to (1227, 592)
Screenshot: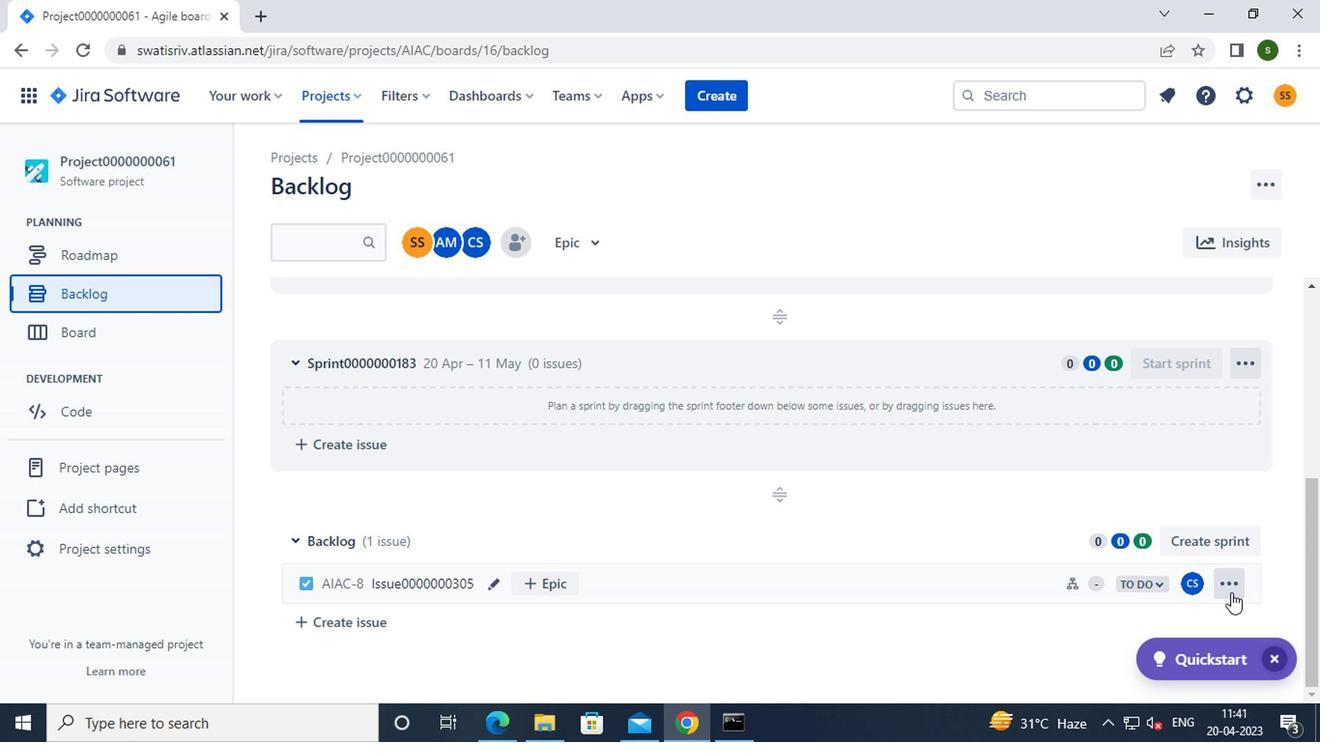 
Action: Mouse pressed left at (1227, 592)
Screenshot: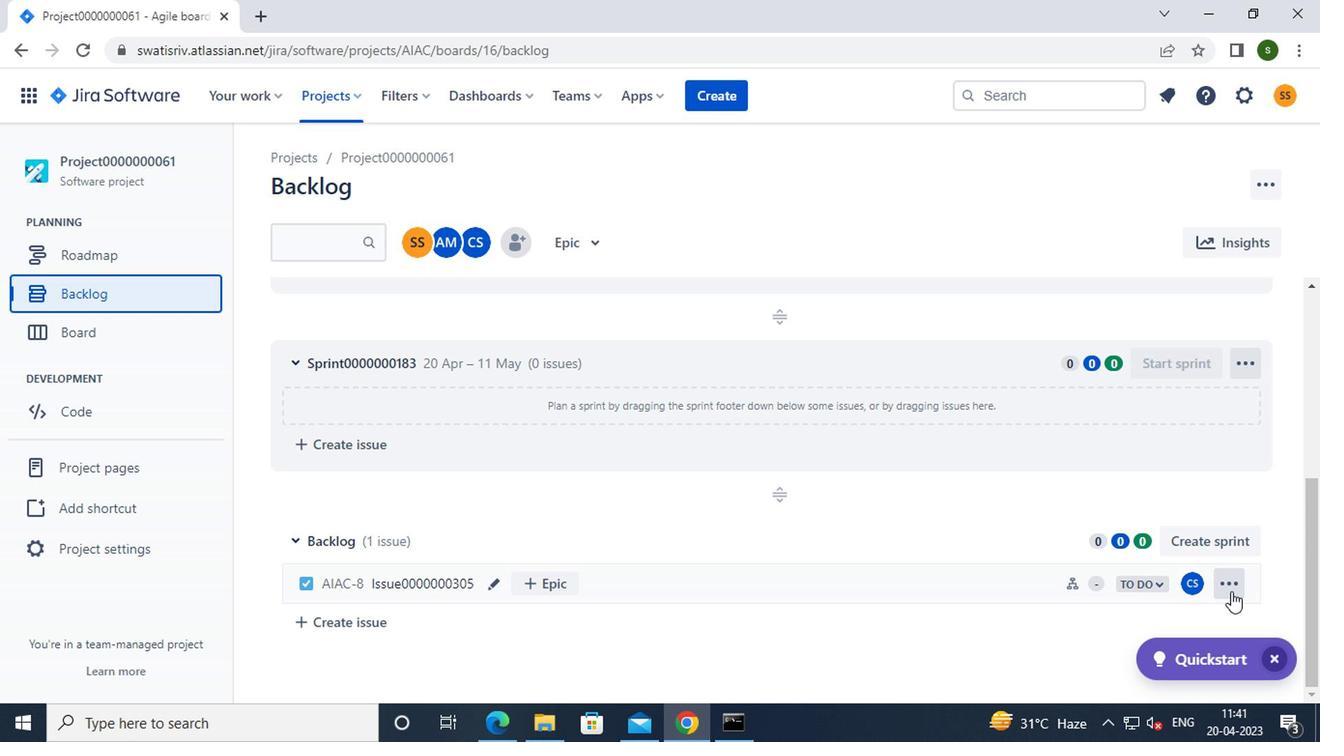 
Action: Mouse moved to (1193, 517)
Screenshot: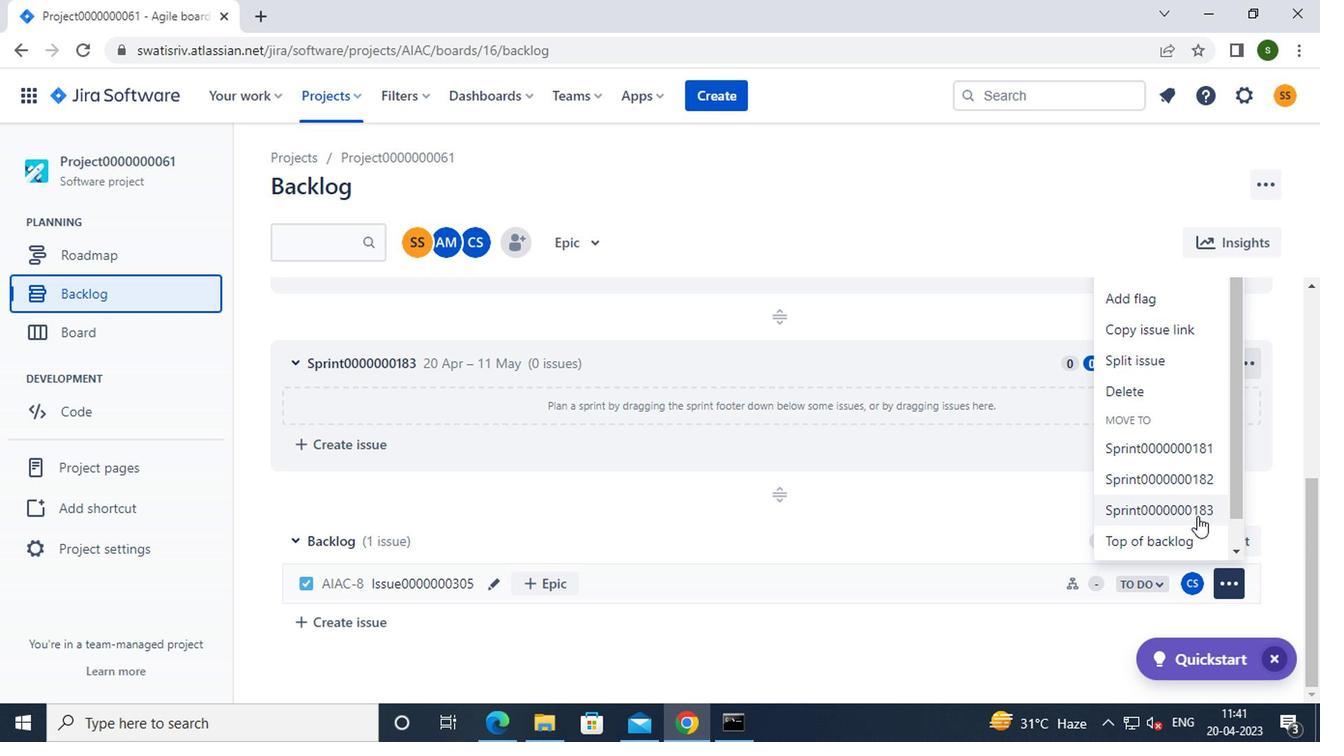 
Action: Mouse pressed left at (1193, 517)
Screenshot: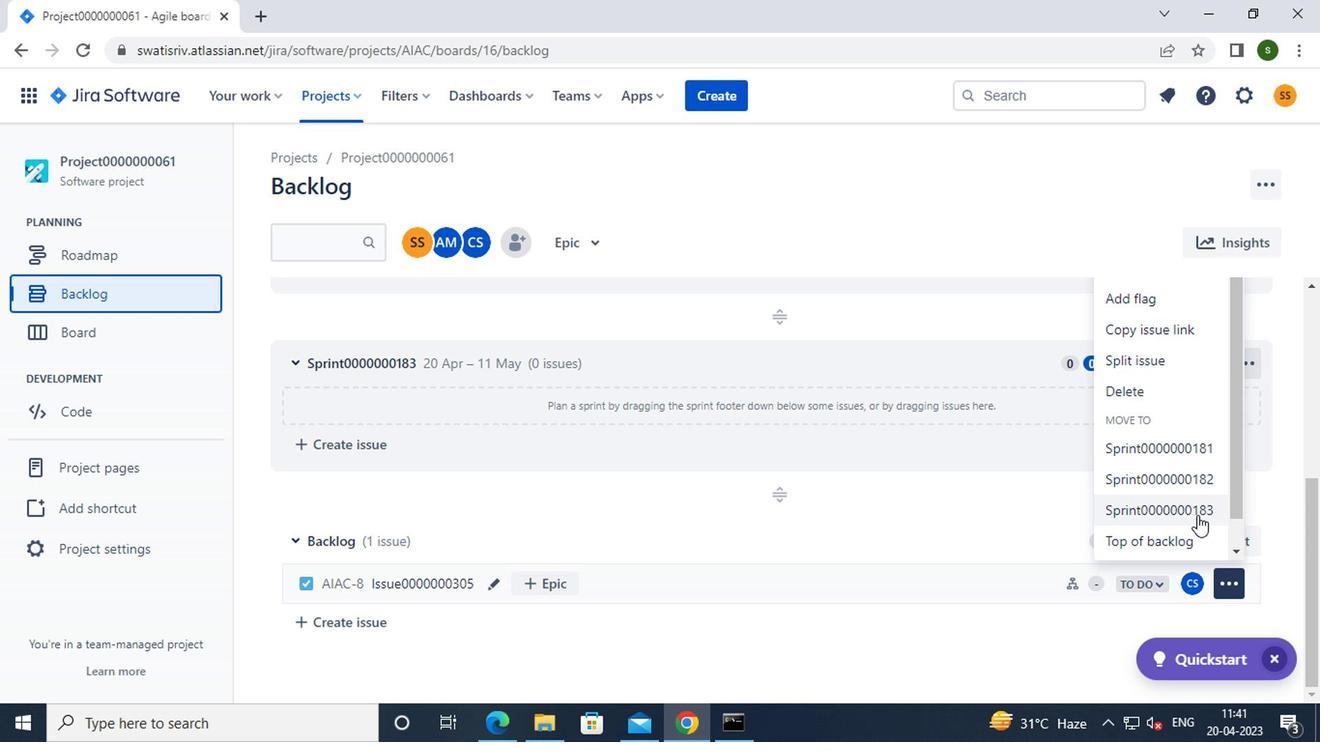 
Action: Mouse moved to (988, 517)
Screenshot: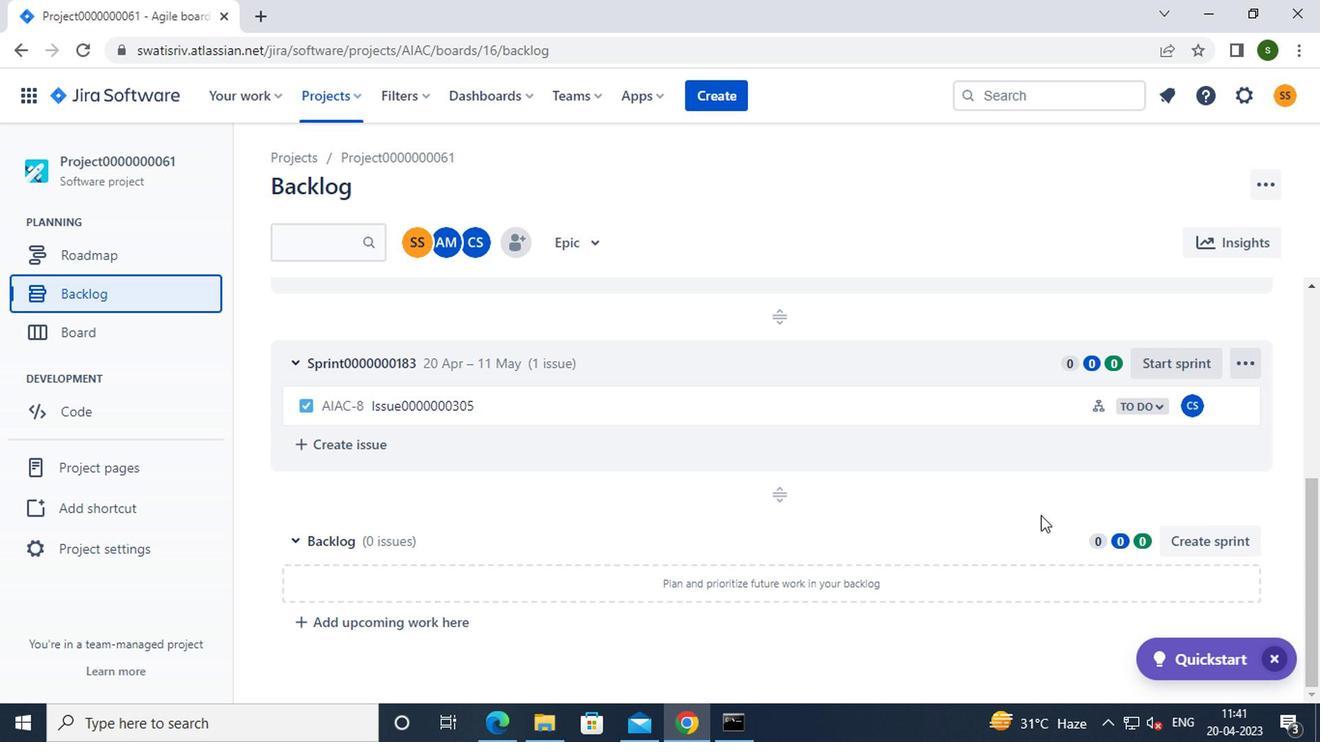 
Action: Key pressed <Key.f8>
Screenshot: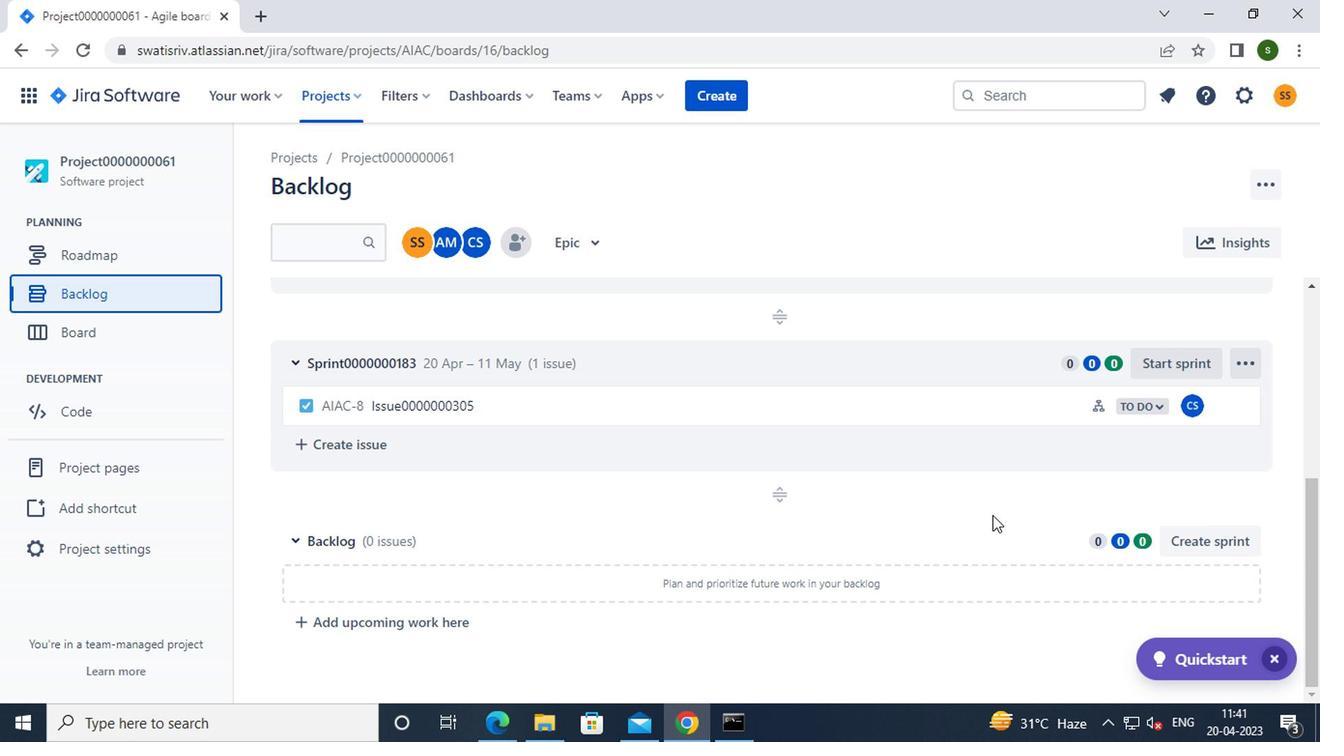 
